 Task: In the  document reference.epub. Insert footer and write 'www.nexusTech.com'. Find the word using Dictionary 'gratitude' Use the tool word Count and display word count while typing
Action: Mouse moved to (281, 382)
Screenshot: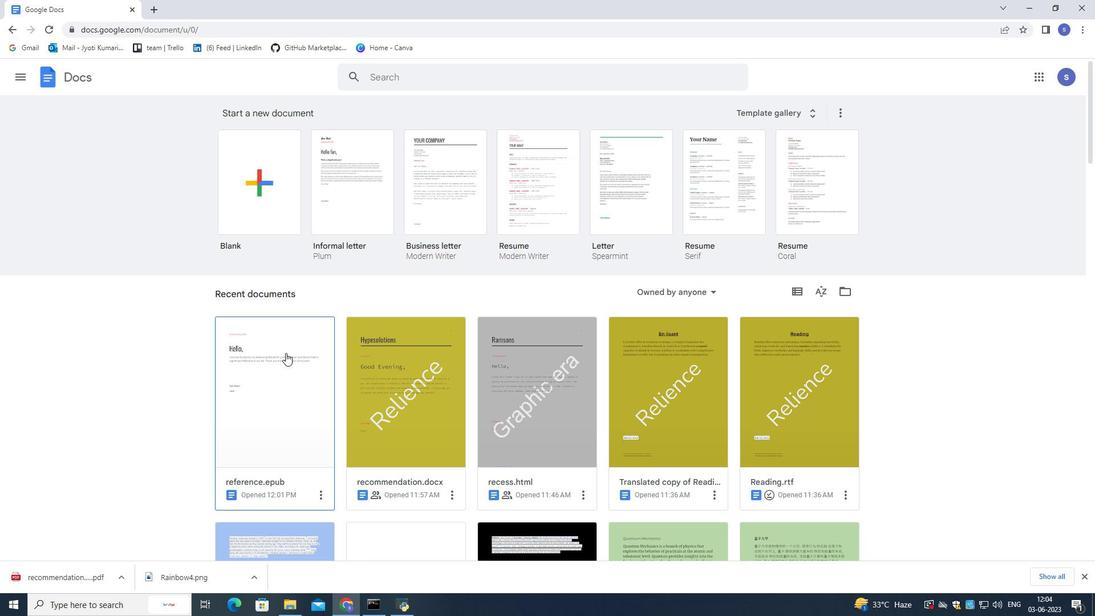 
Action: Mouse pressed left at (281, 382)
Screenshot: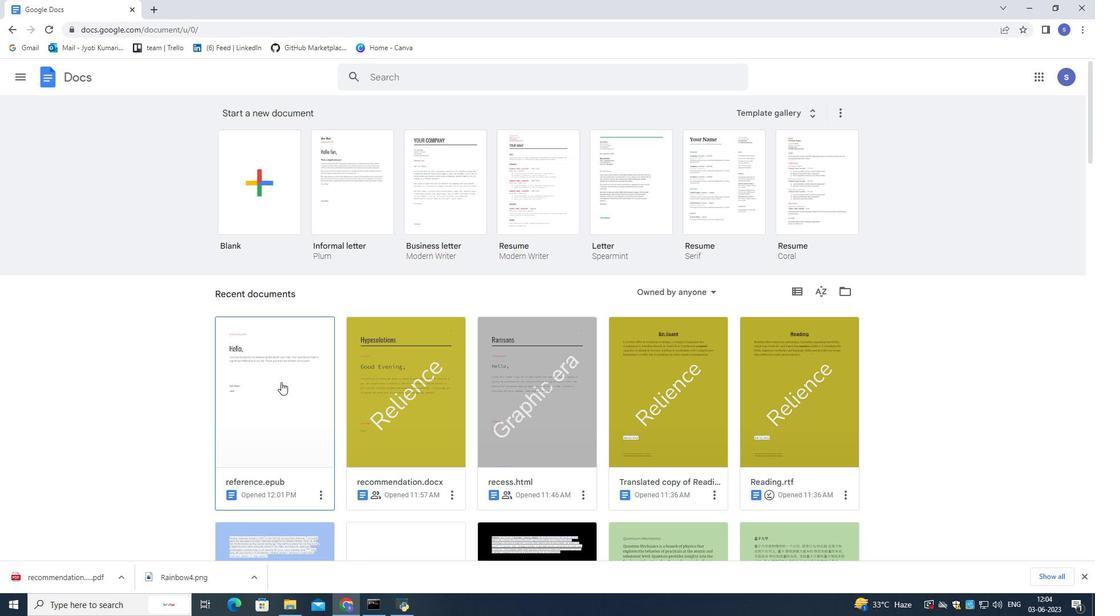 
Action: Mouse pressed left at (281, 382)
Screenshot: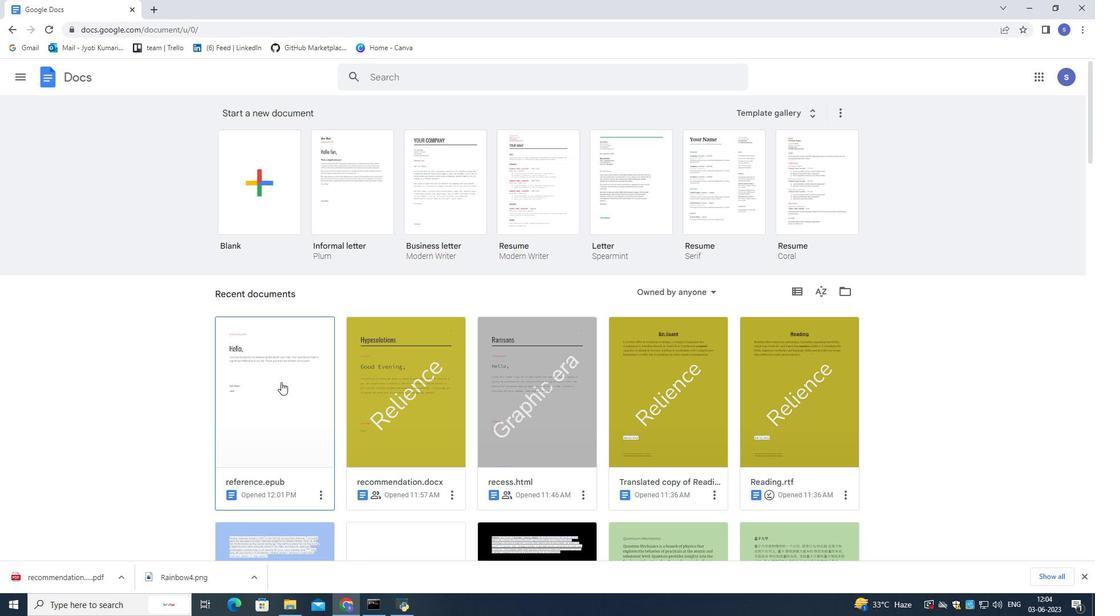 
Action: Mouse moved to (111, 84)
Screenshot: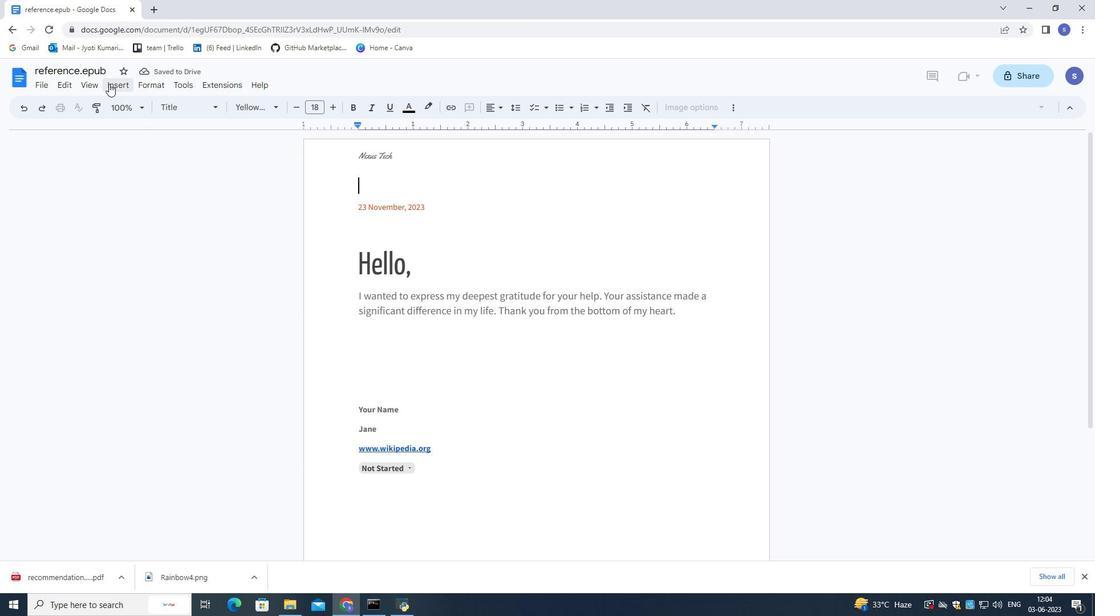 
Action: Mouse pressed left at (111, 84)
Screenshot: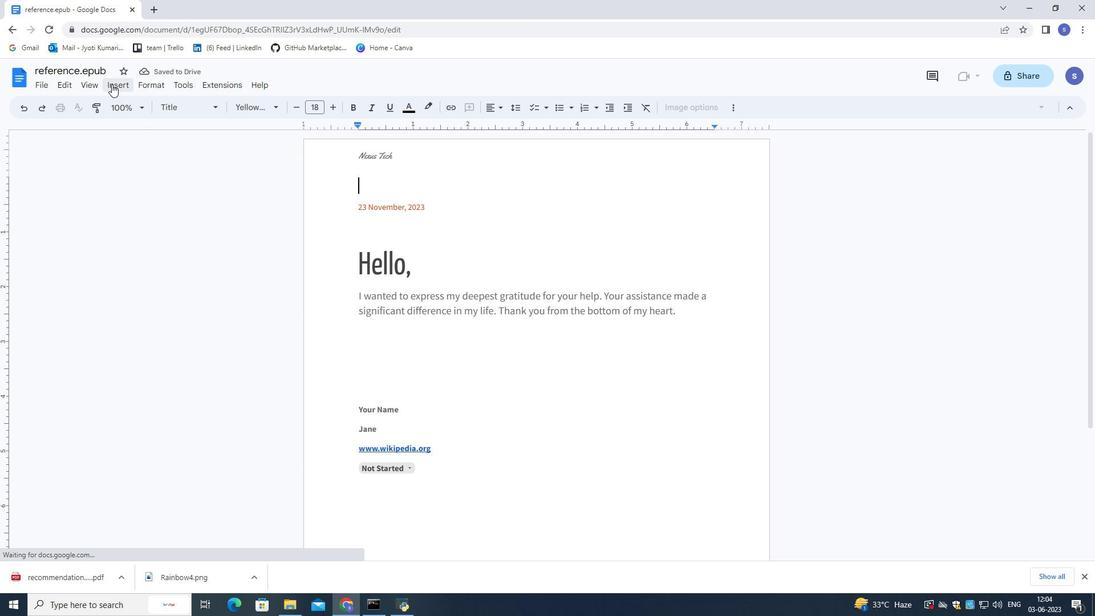 
Action: Mouse moved to (325, 392)
Screenshot: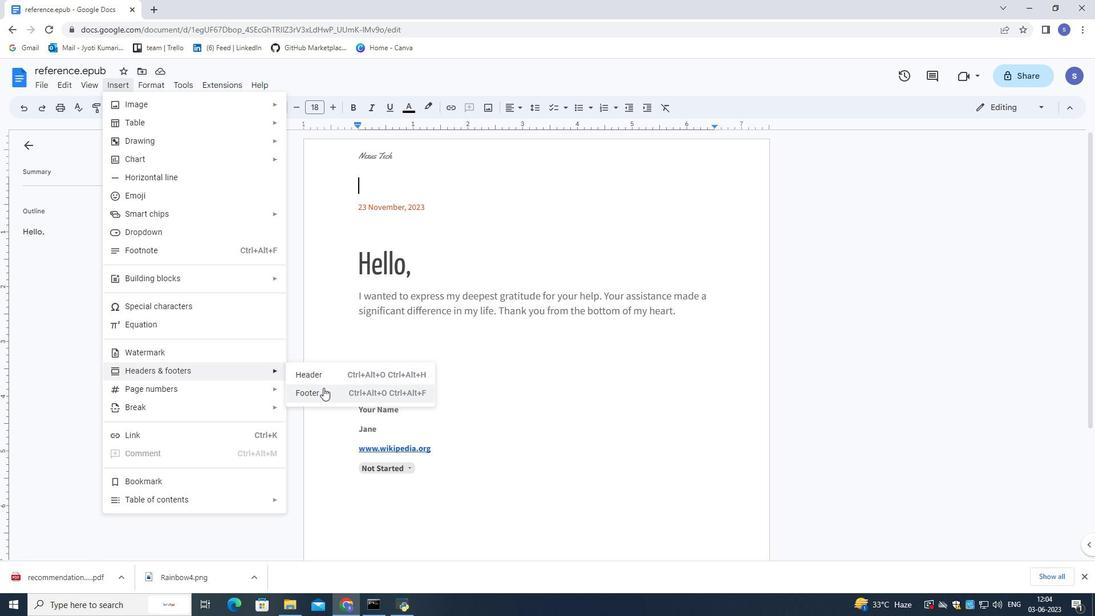 
Action: Mouse pressed left at (325, 392)
Screenshot: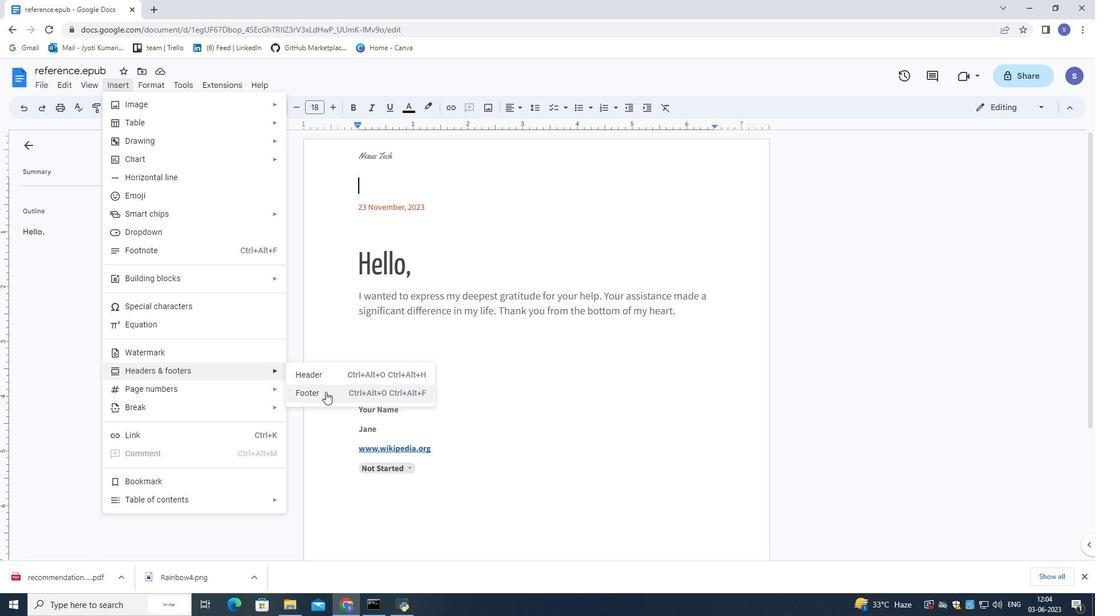 
Action: Mouse moved to (447, 110)
Screenshot: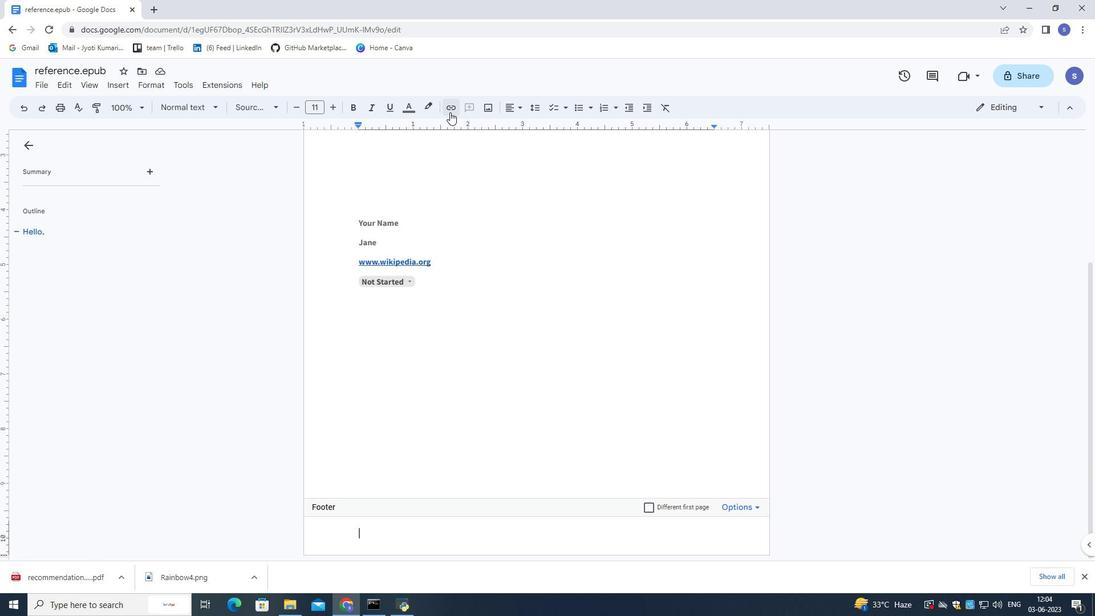
Action: Mouse pressed left at (447, 110)
Screenshot: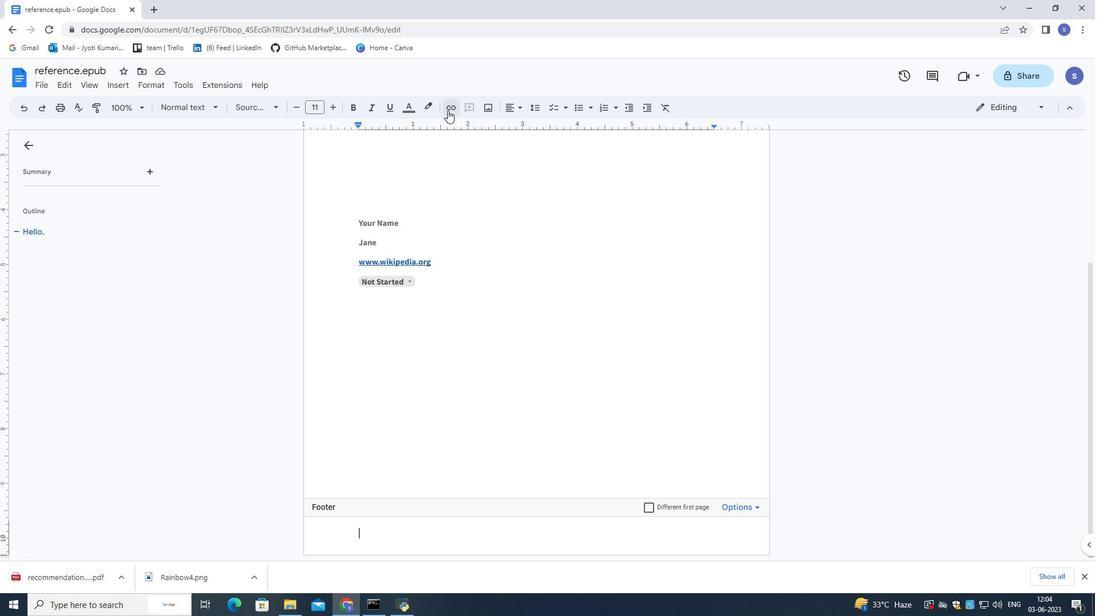 
Action: Mouse moved to (428, 117)
Screenshot: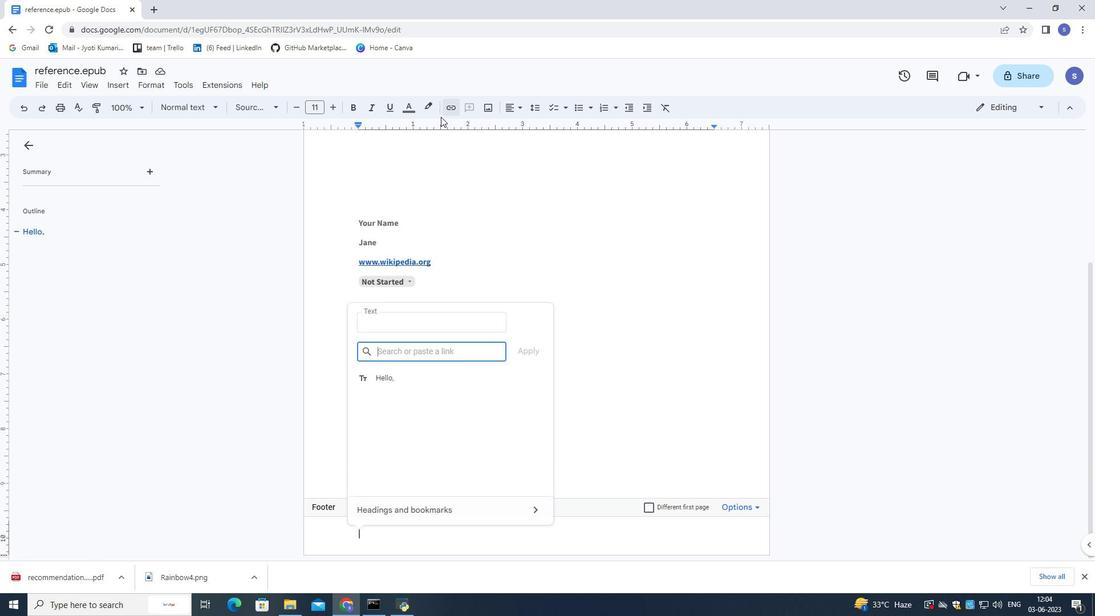 
Action: Key pressed www.nexus<Key.space><Key.shift>Tech<Key.left><Key.left><Key.left><Key.left><Key.backspace><Key.right><Key.right><Key.right><Key.right>.com
Screenshot: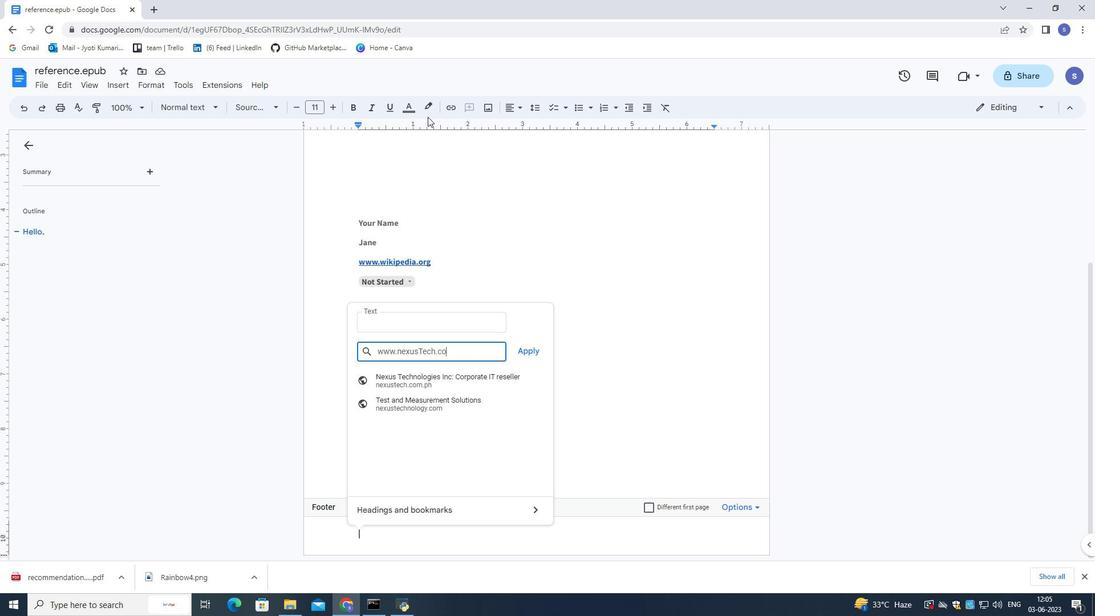
Action: Mouse moved to (536, 349)
Screenshot: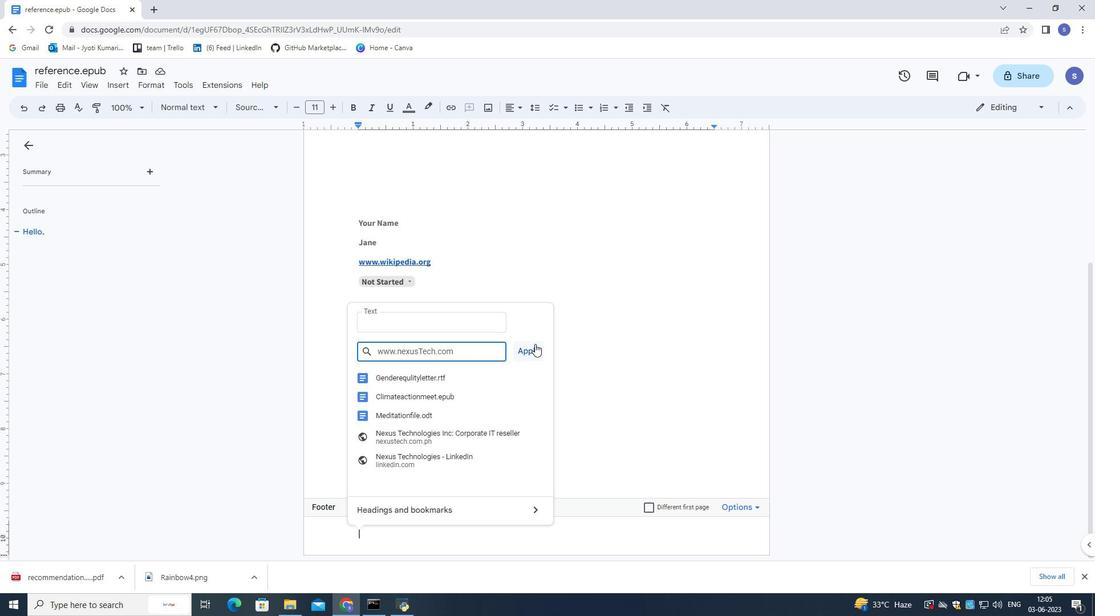 
Action: Mouse pressed left at (536, 349)
Screenshot: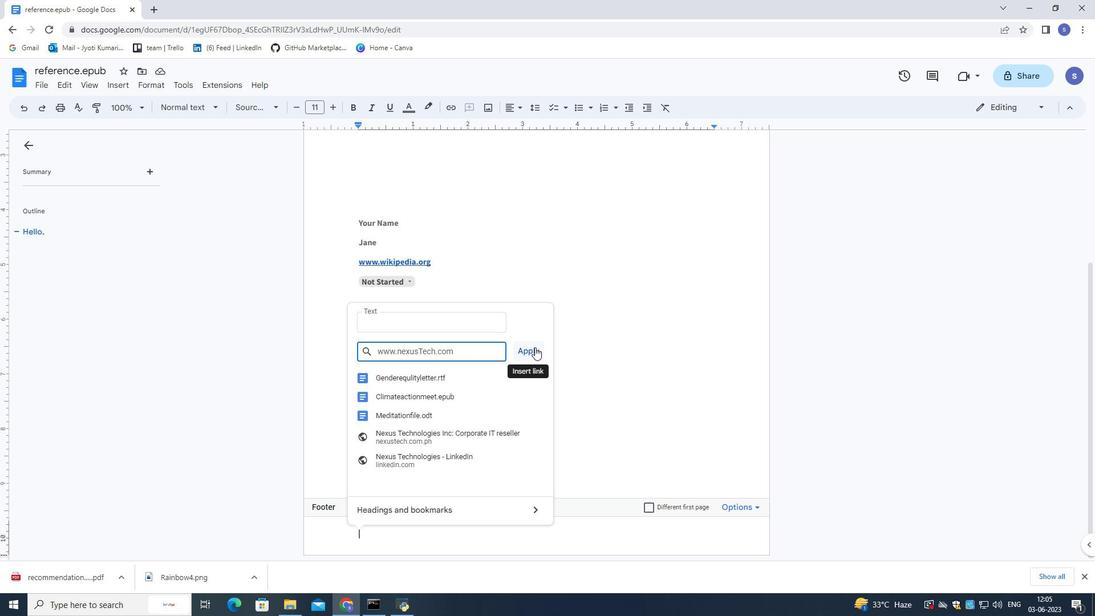 
Action: Mouse moved to (190, 86)
Screenshot: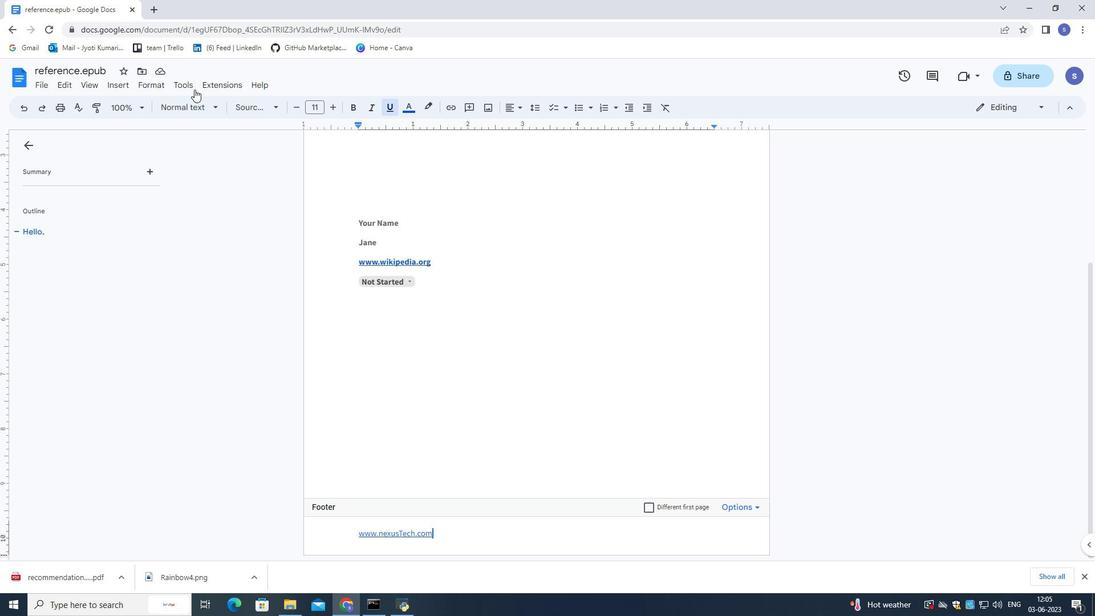 
Action: Mouse pressed left at (190, 86)
Screenshot: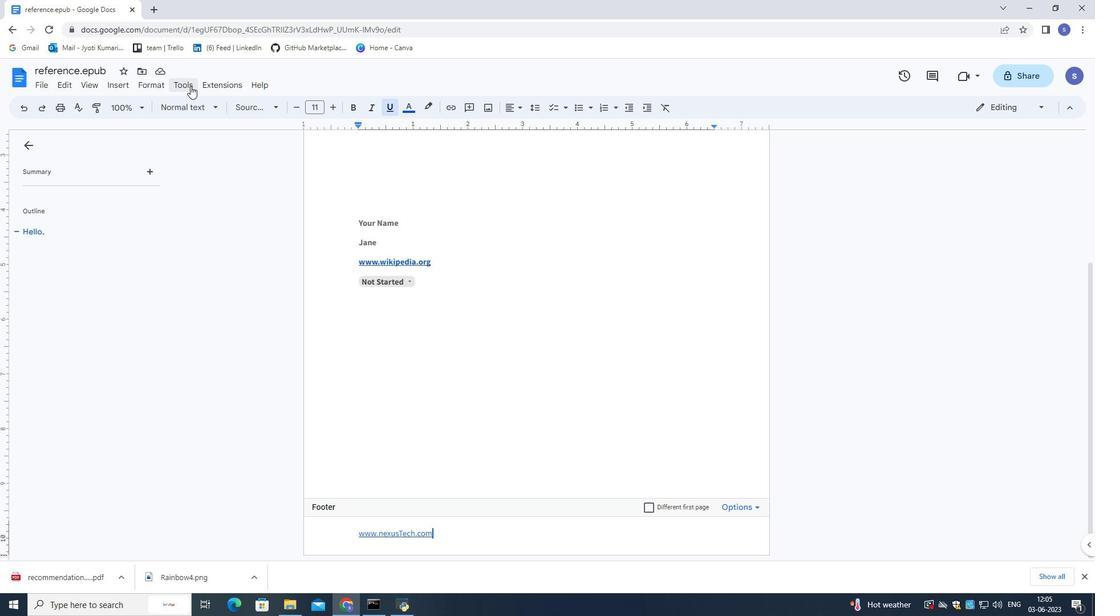 
Action: Mouse moved to (229, 234)
Screenshot: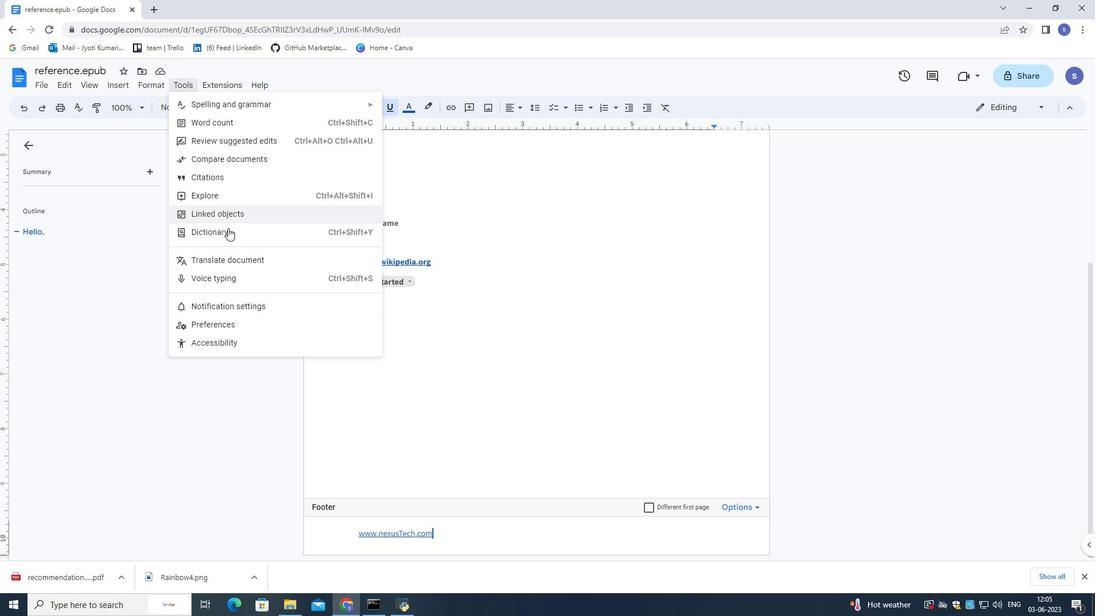 
Action: Mouse pressed left at (229, 234)
Screenshot: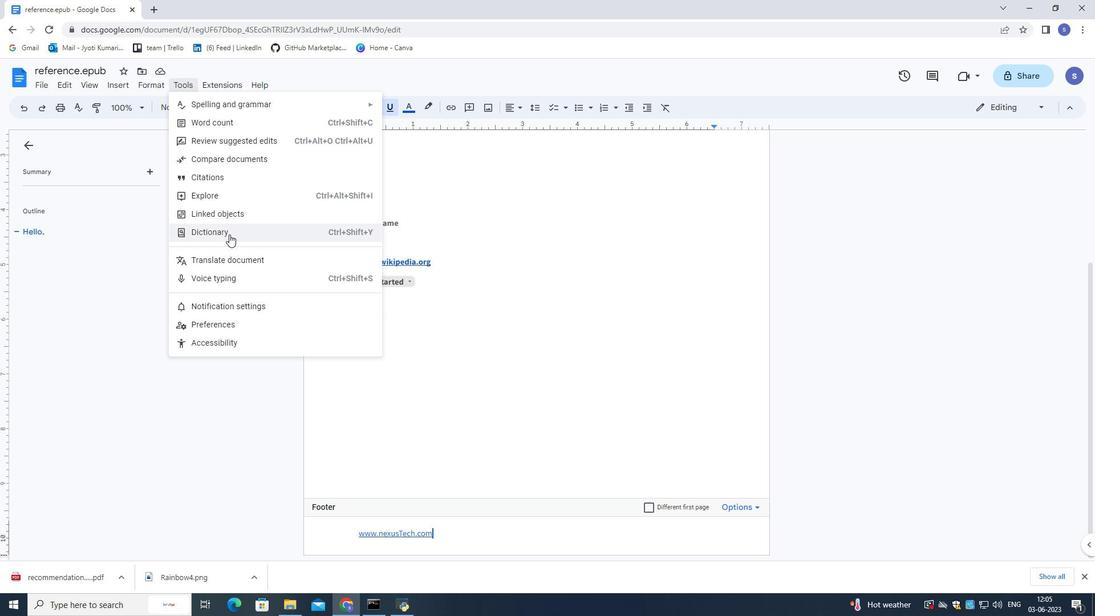 
Action: Mouse moved to (999, 139)
Screenshot: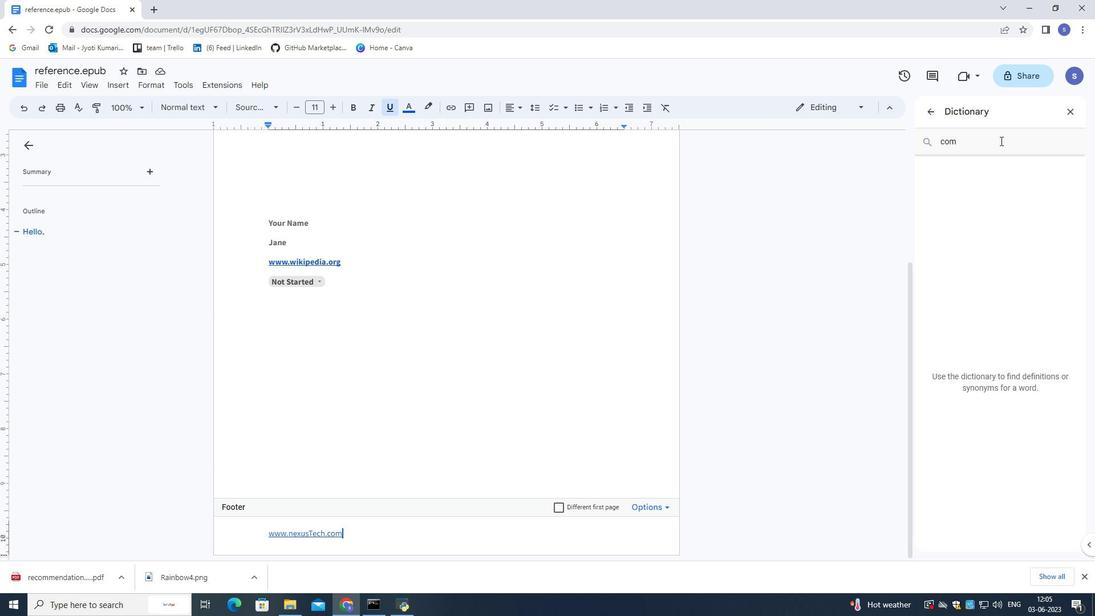 
Action: Mouse pressed left at (999, 139)
Screenshot: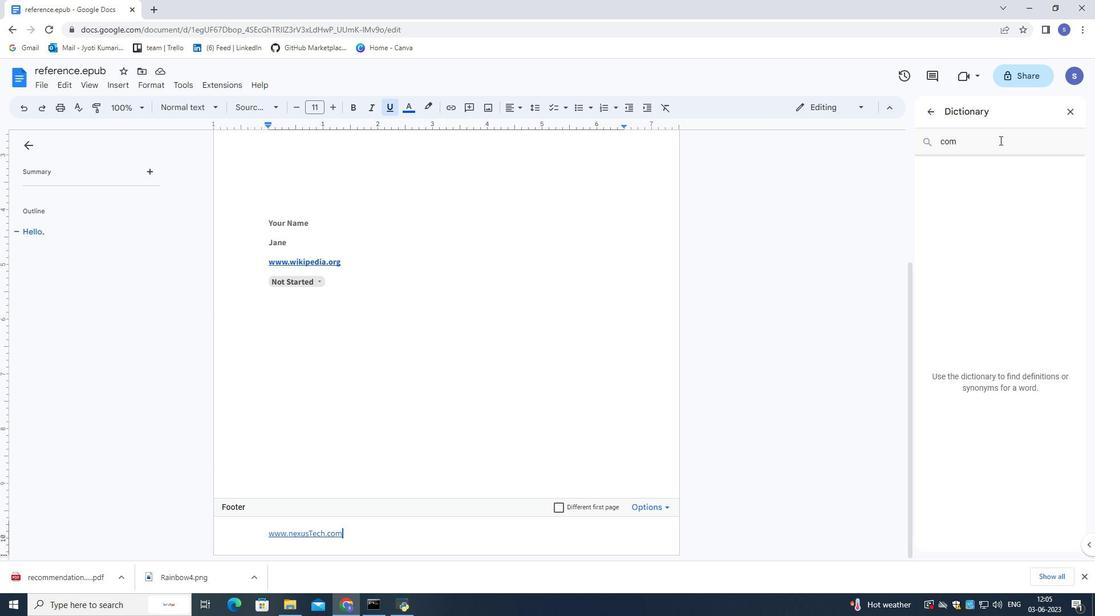 
Action: Mouse moved to (999, 139)
Screenshot: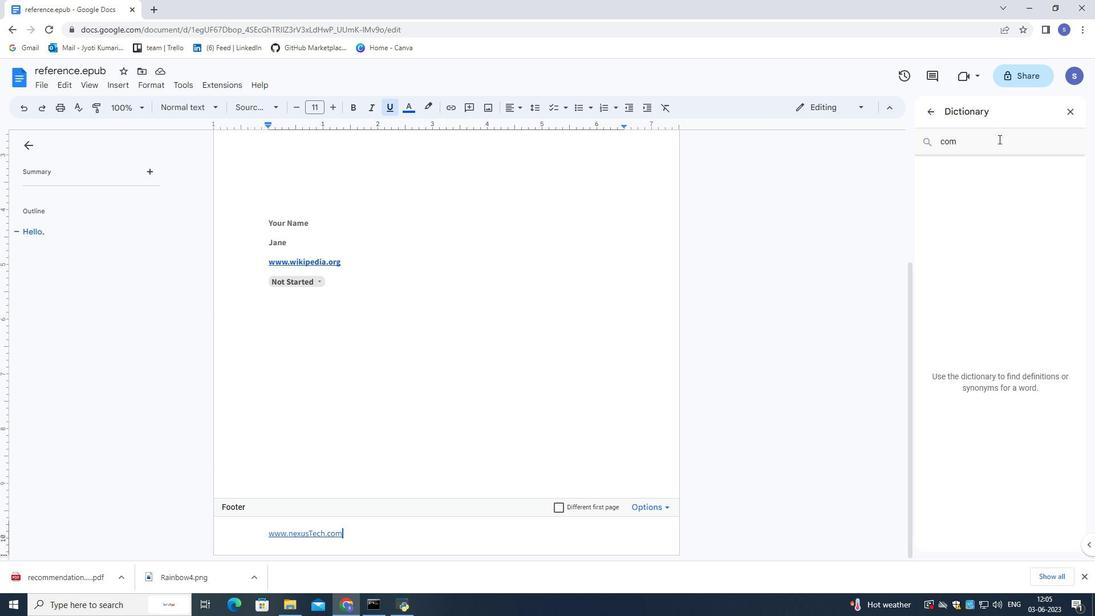 
Action: Mouse pressed left at (999, 139)
Screenshot: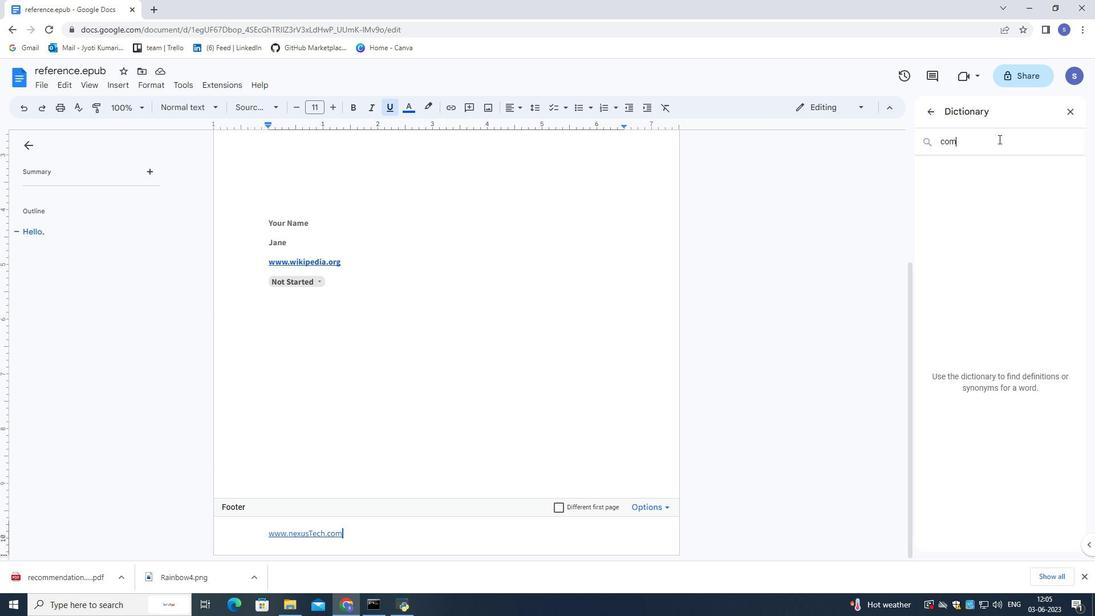 
Action: Mouse moved to (984, 138)
Screenshot: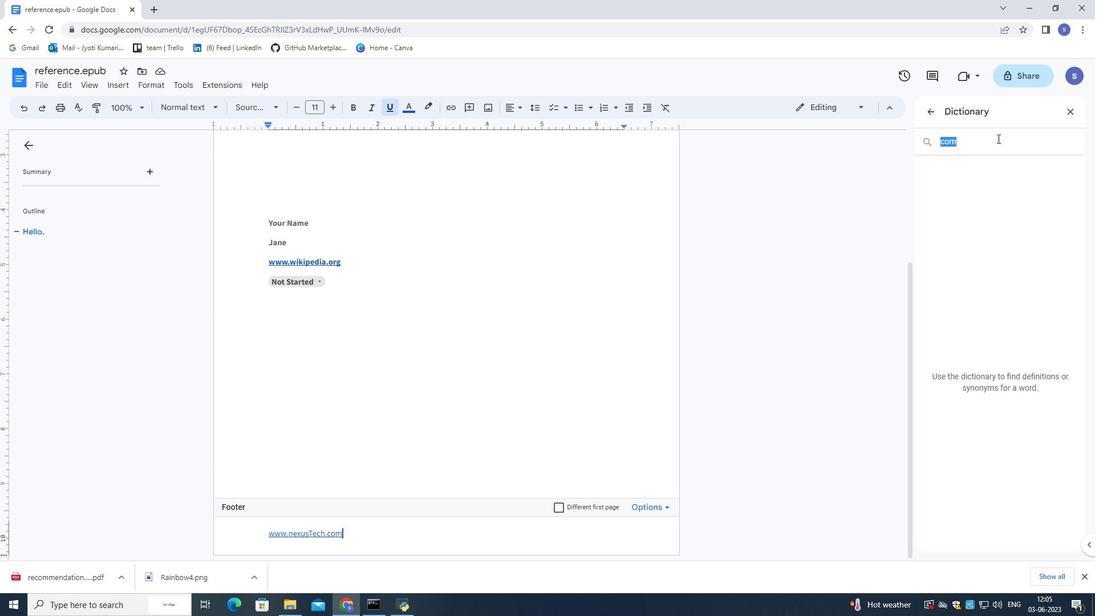 
Action: Key pressed <Key.shift>Gratitude
Screenshot: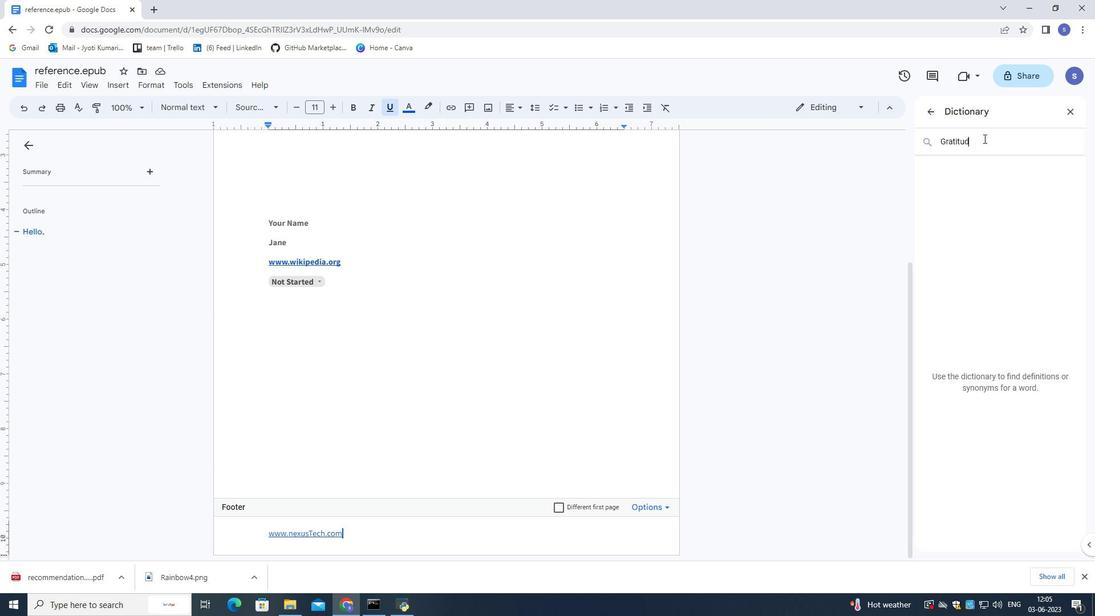 
Action: Mouse moved to (978, 140)
Screenshot: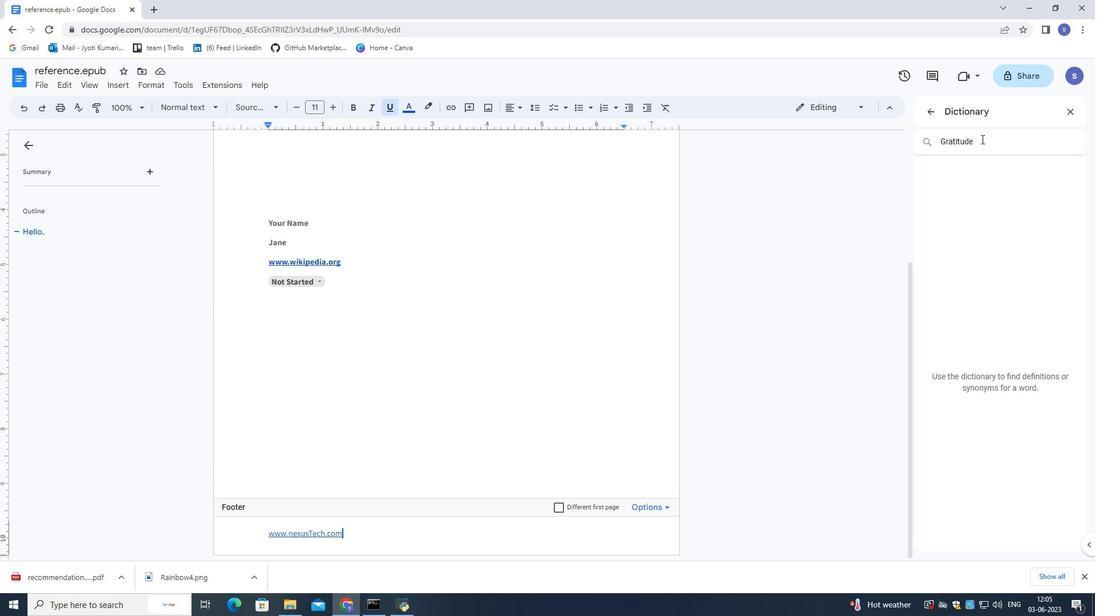 
Action: Key pressed <Key.enter>
Screenshot: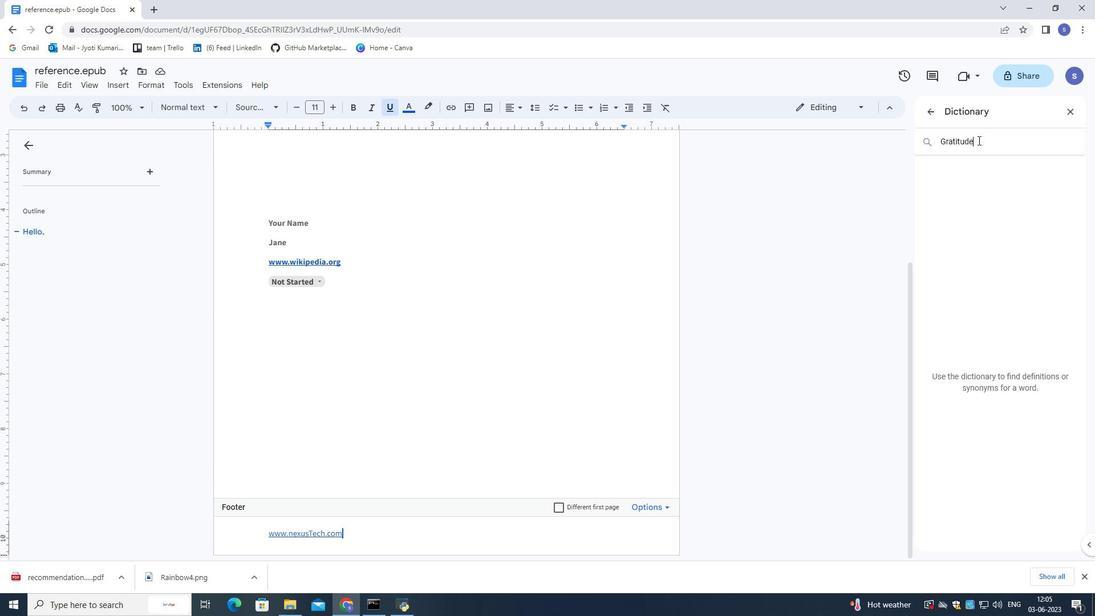 
Action: Mouse moved to (192, 81)
Screenshot: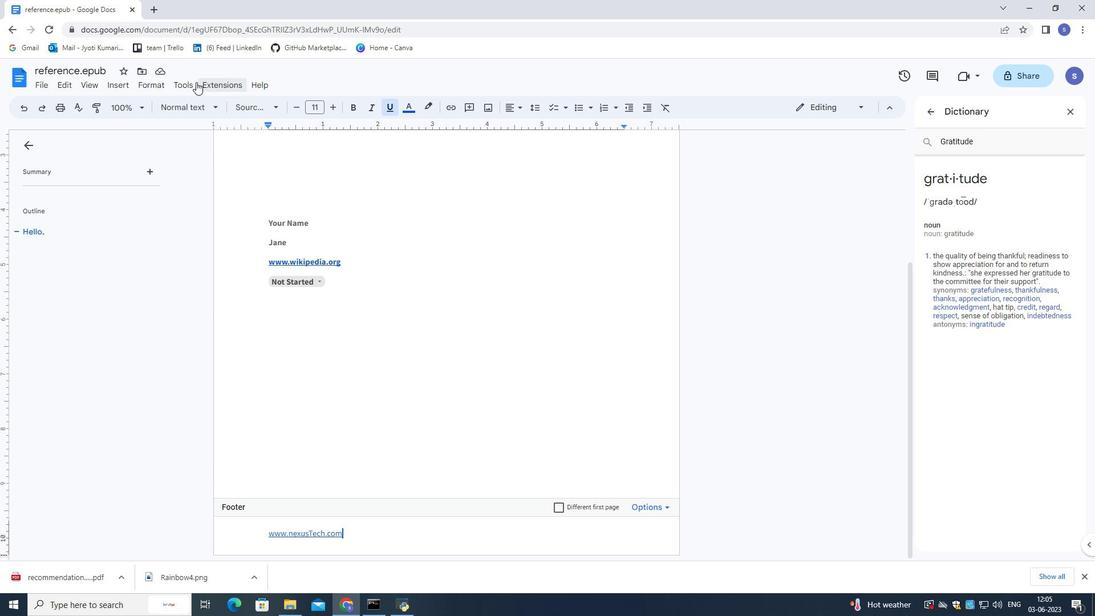 
Action: Mouse pressed left at (192, 81)
Screenshot: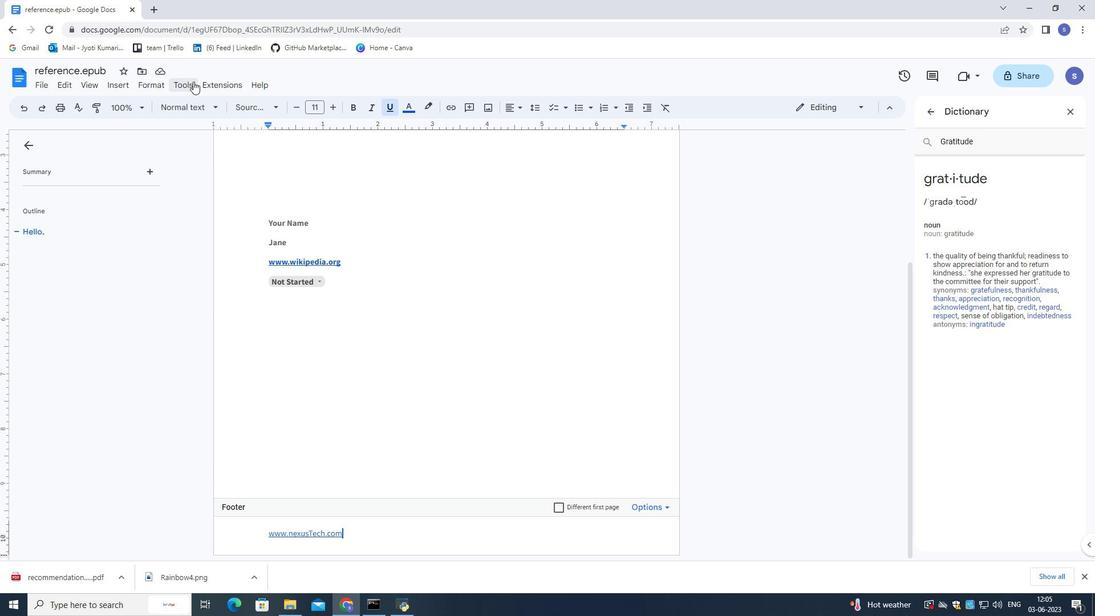 
Action: Mouse moved to (191, 120)
Screenshot: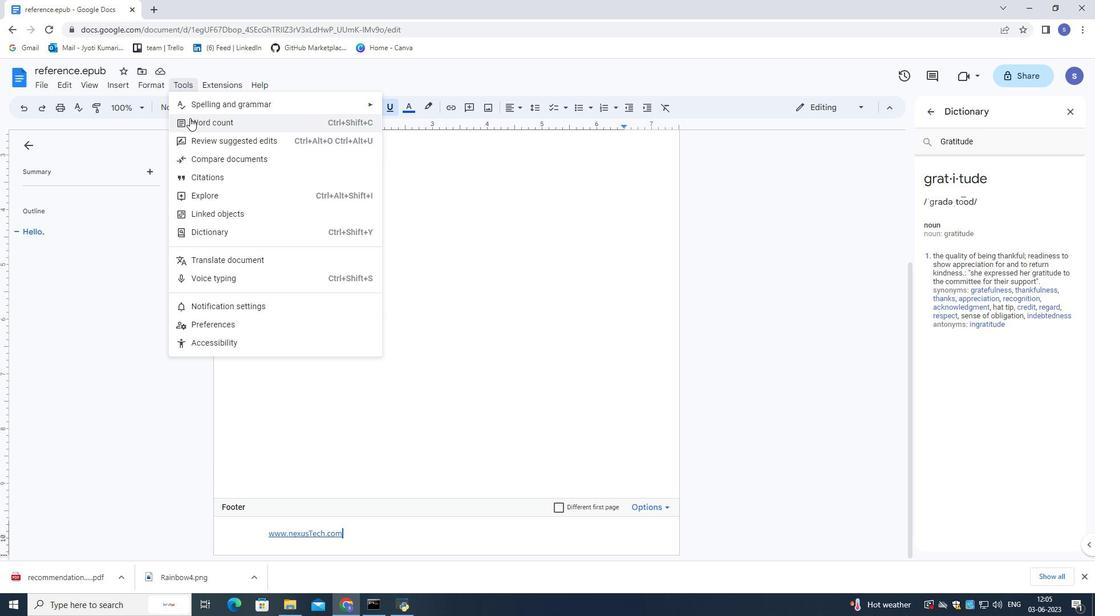 
Action: Mouse pressed left at (191, 120)
Screenshot: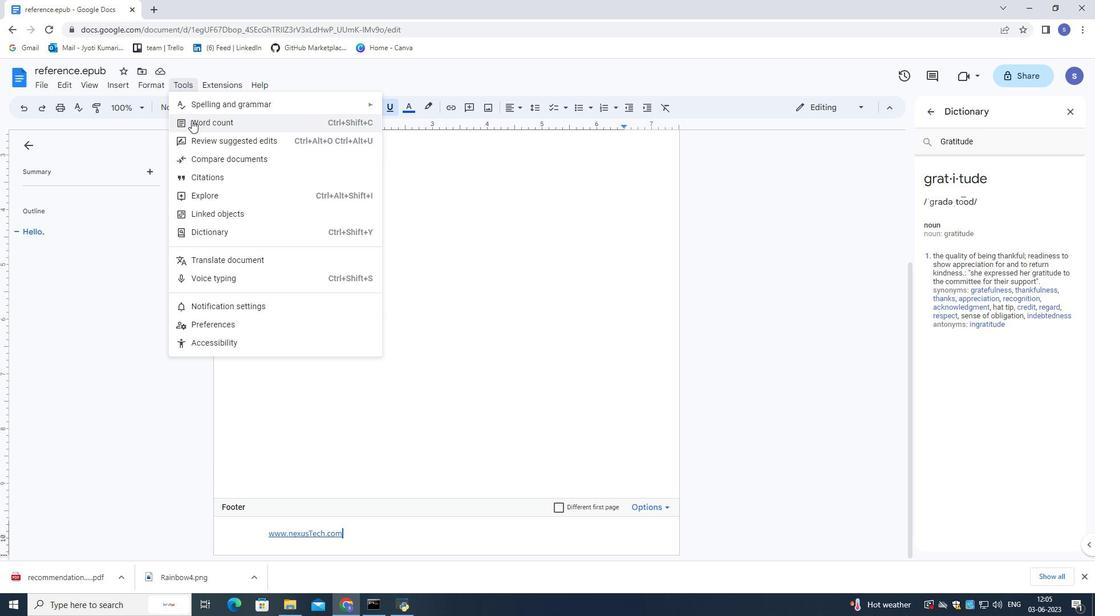 
Action: Mouse moved to (582, 359)
Screenshot: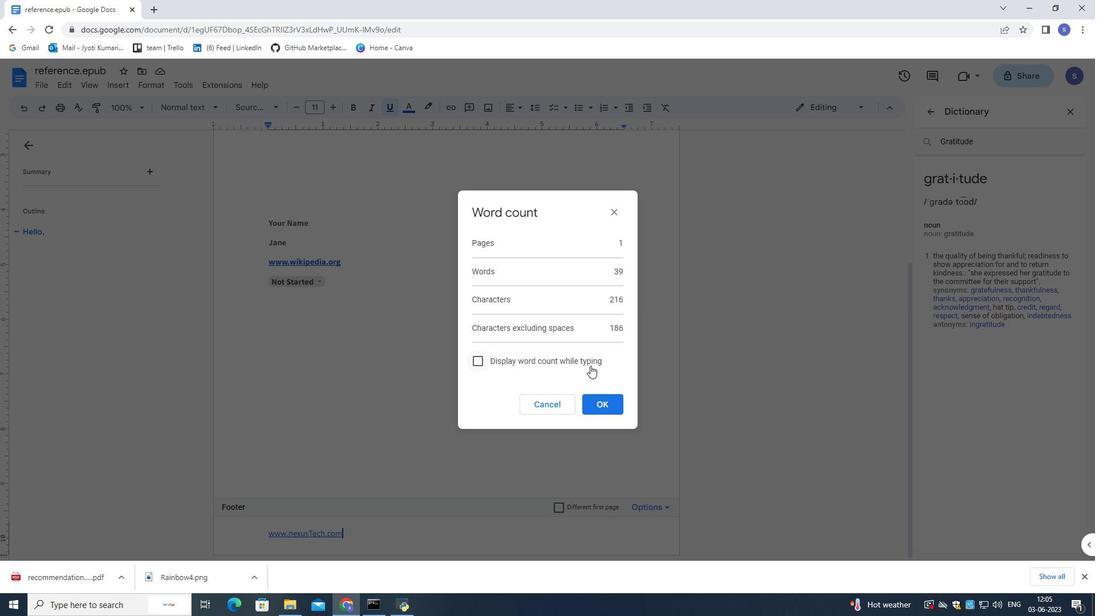 
Action: Mouse pressed left at (582, 359)
Screenshot: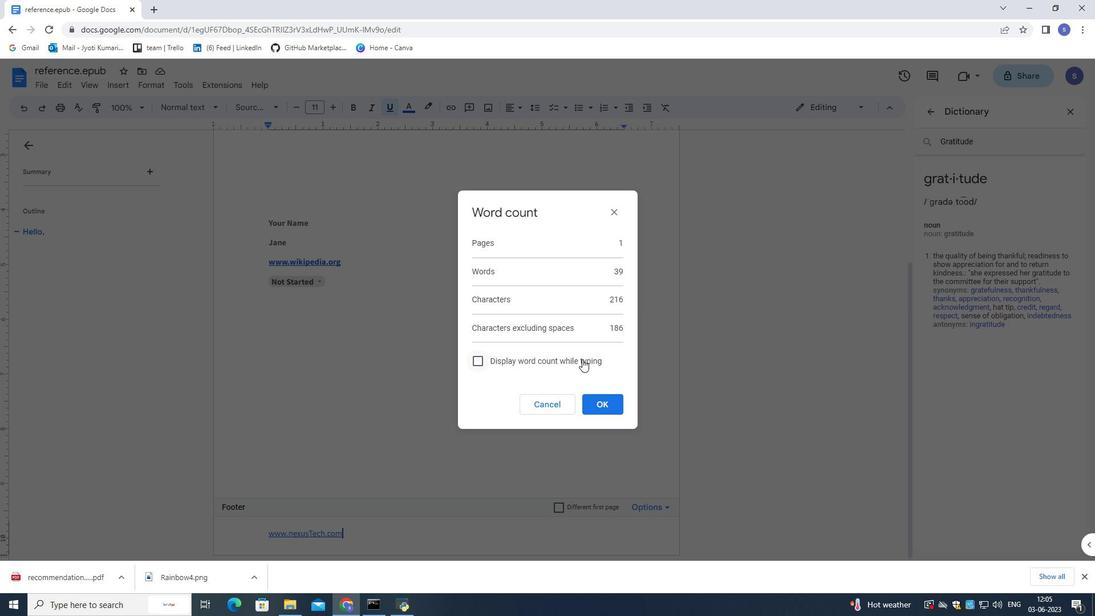 
Action: Mouse moved to (617, 400)
Screenshot: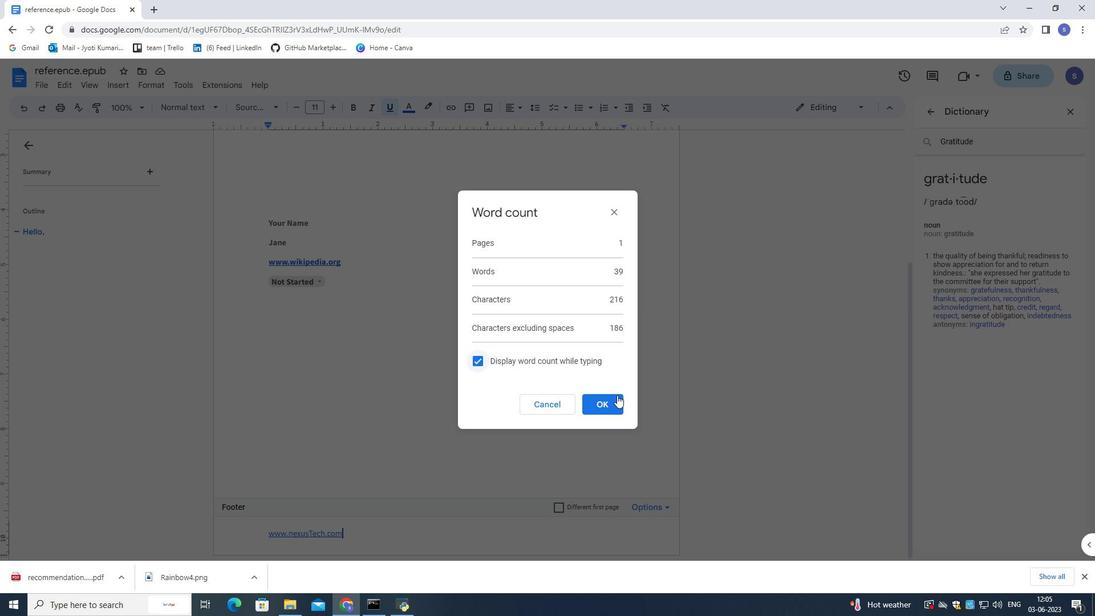 
Action: Mouse pressed left at (617, 400)
Screenshot: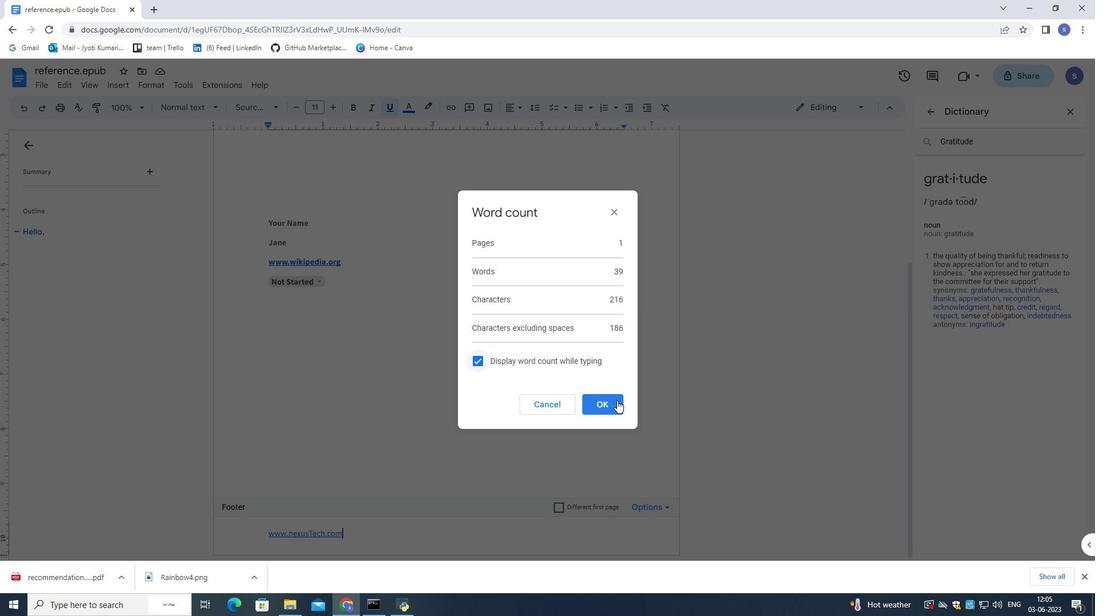 
Action: Mouse moved to (341, 258)
Screenshot: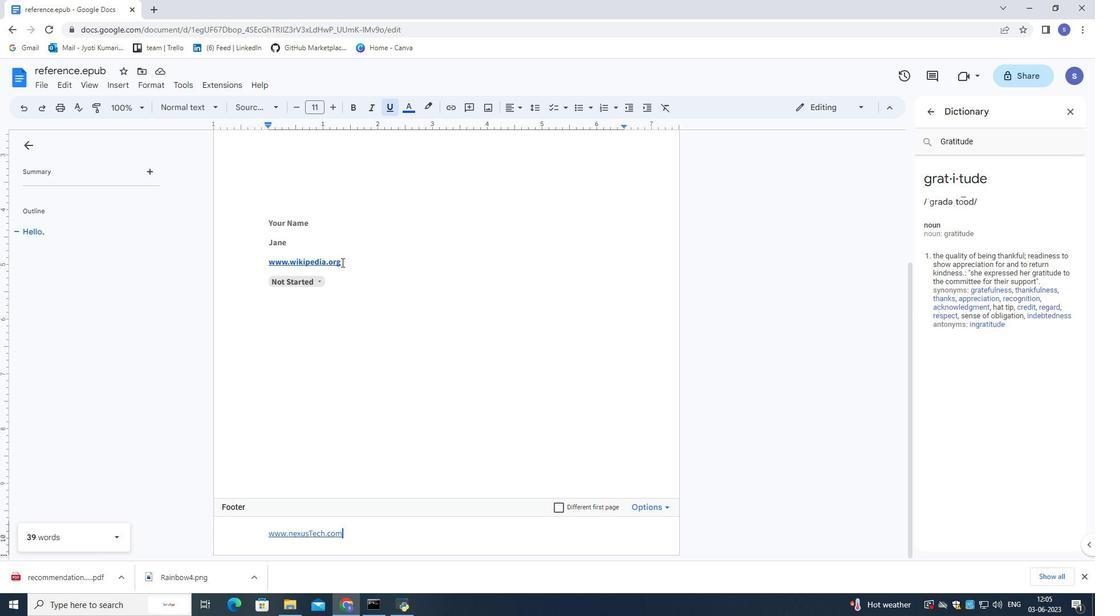 
Action: Mouse scrolled (341, 259) with delta (0, 0)
Screenshot: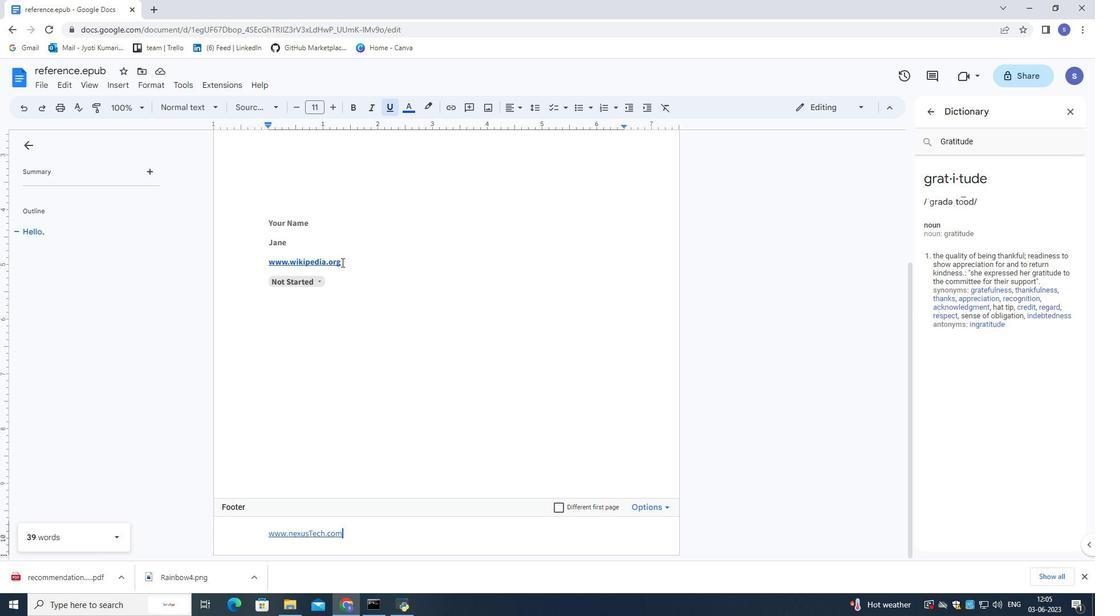 
Action: Mouse scrolled (341, 259) with delta (0, 0)
Screenshot: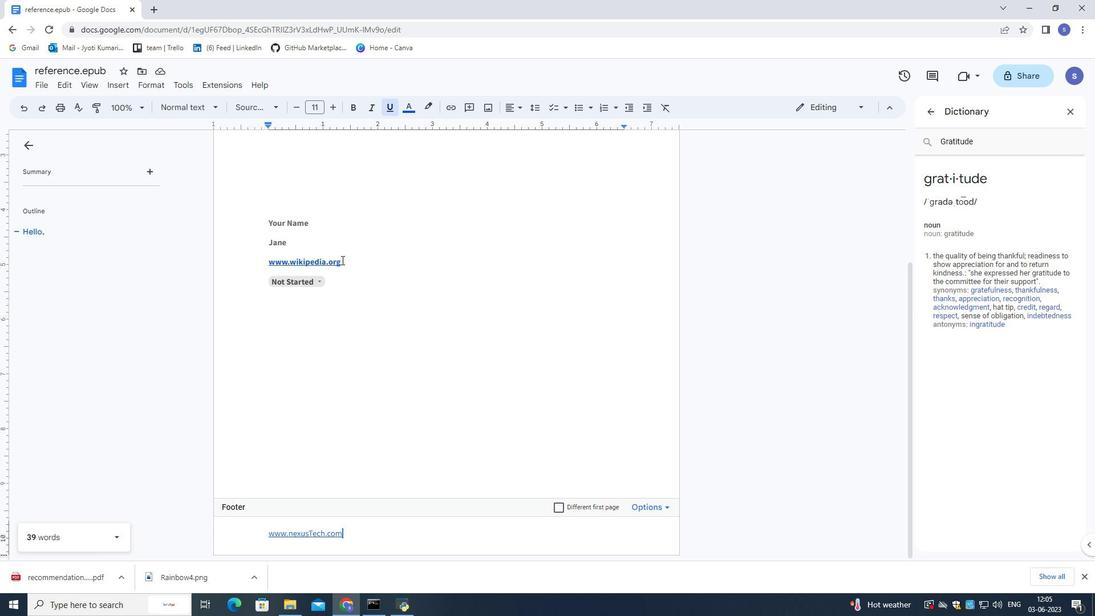 
Action: Mouse scrolled (341, 259) with delta (0, 0)
Screenshot: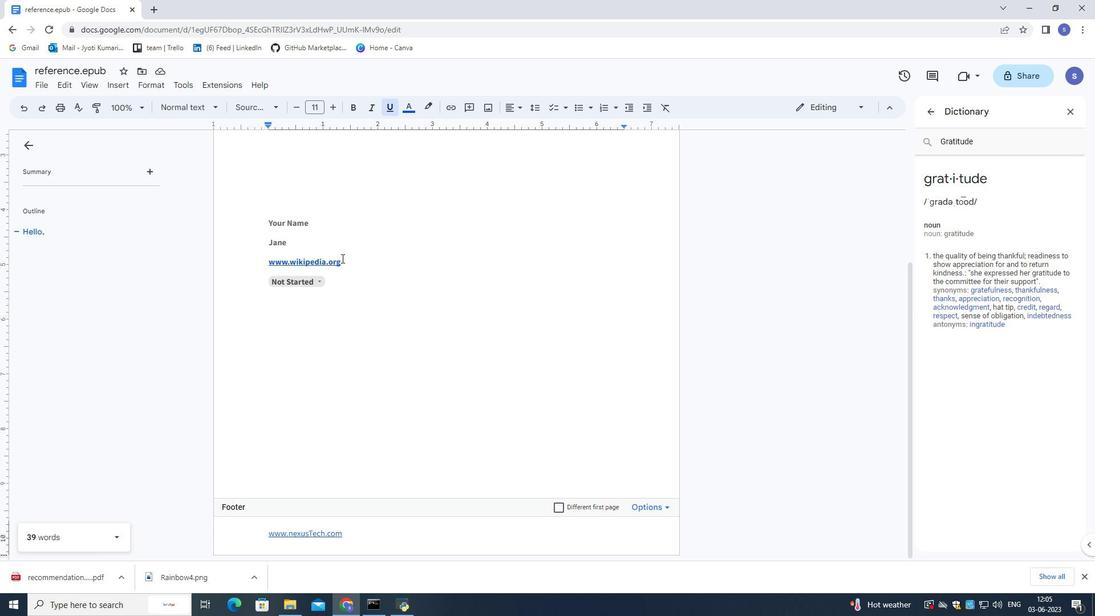
Action: Mouse scrolled (341, 258) with delta (0, 0)
Screenshot: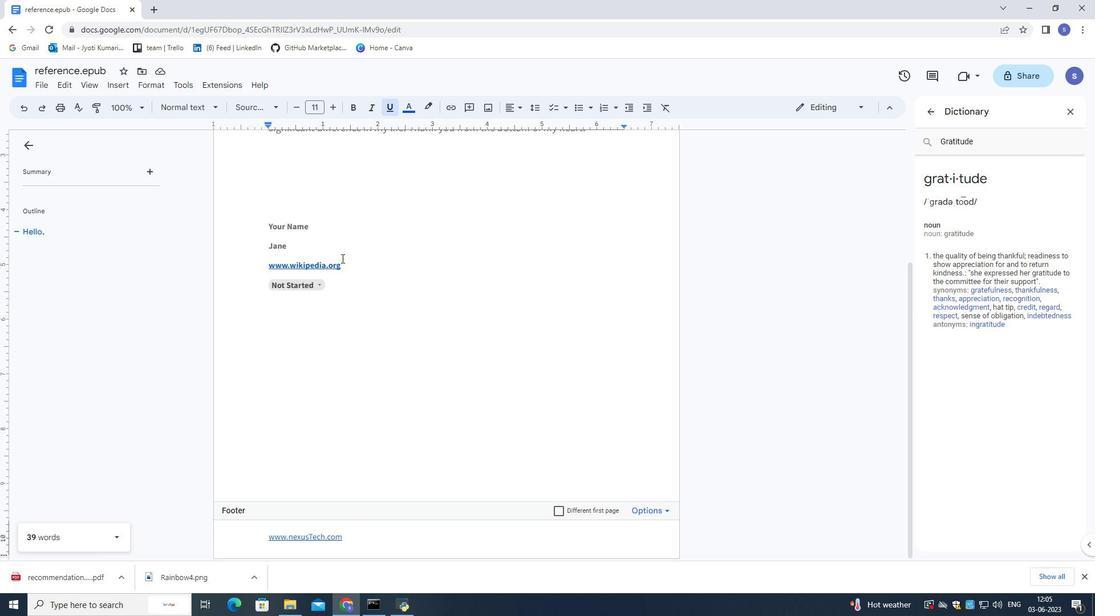 
Action: Mouse scrolled (341, 258) with delta (0, 0)
Screenshot: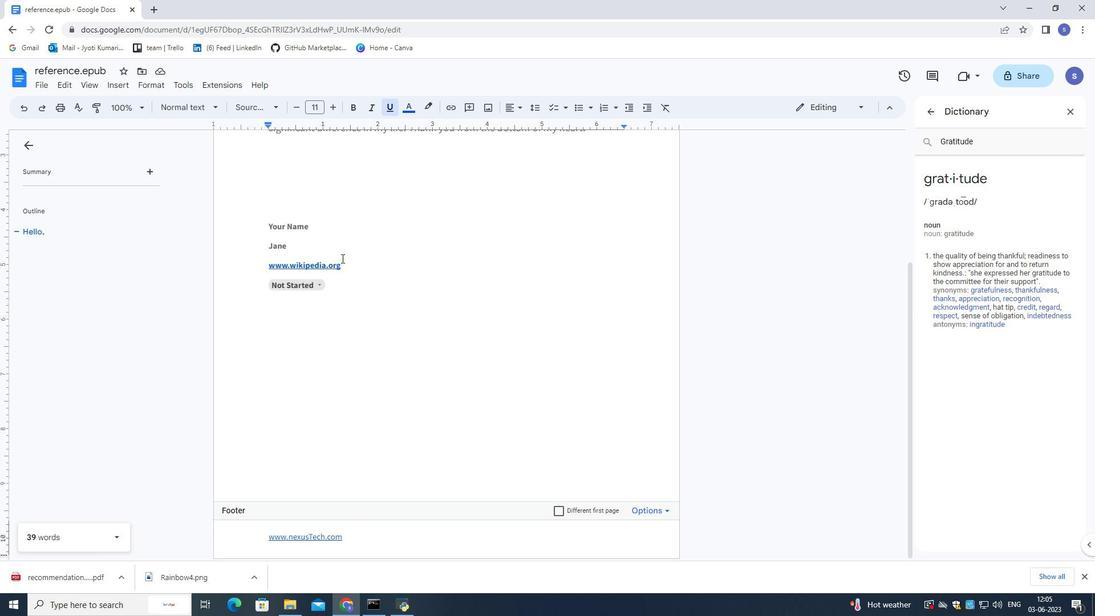 
Action: Mouse scrolled (341, 258) with delta (0, 0)
Screenshot: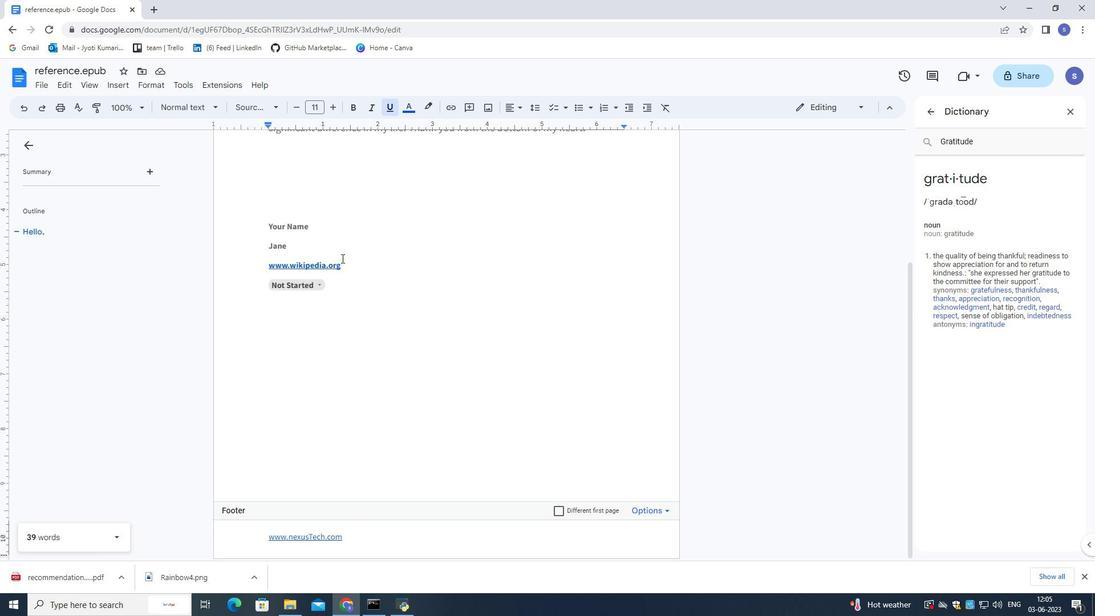 
Action: Mouse scrolled (341, 258) with delta (0, 0)
Screenshot: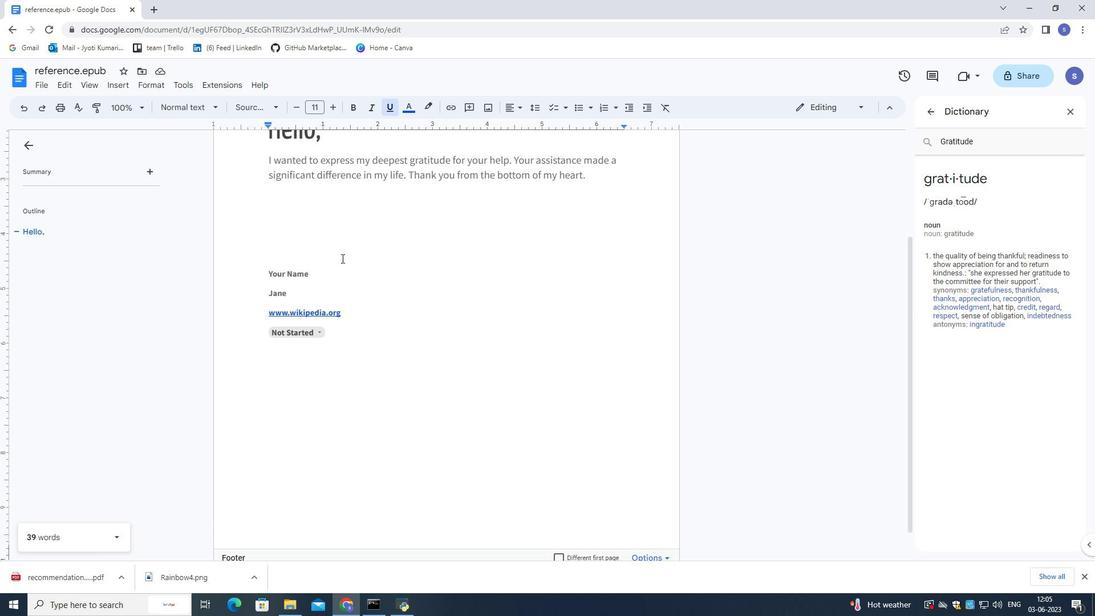 
Action: Mouse scrolled (341, 258) with delta (0, 0)
Screenshot: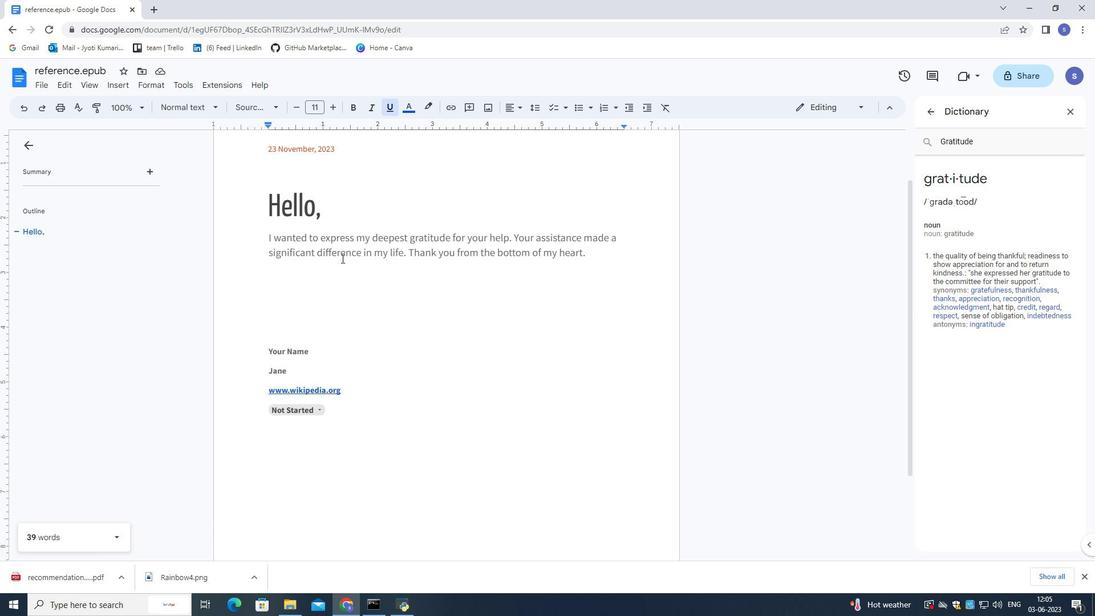 
Action: Mouse scrolled (341, 259) with delta (0, 0)
Screenshot: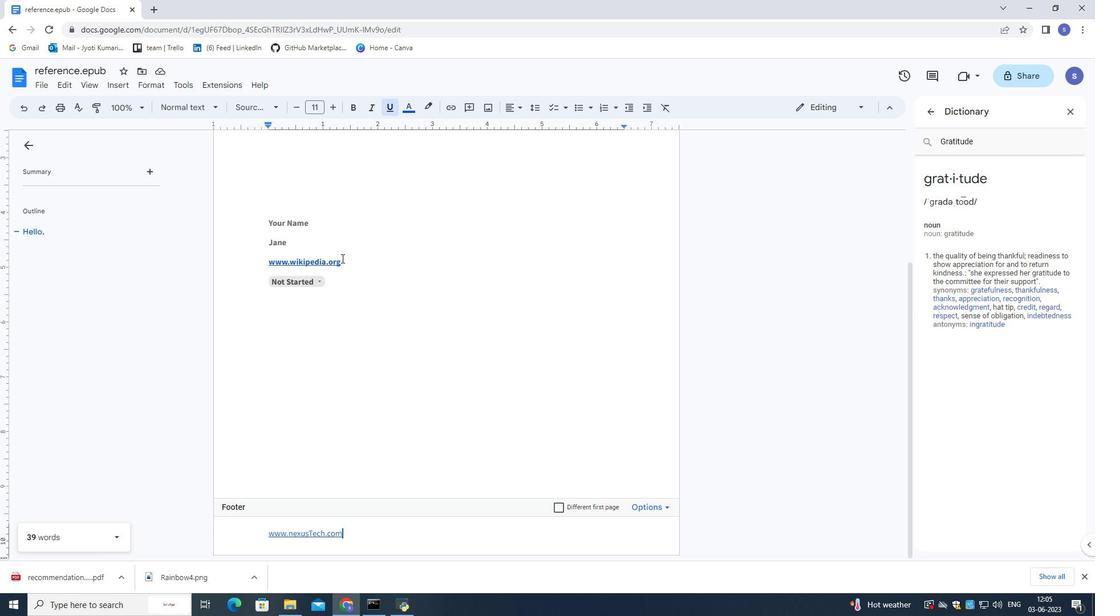 
Action: Mouse scrolled (341, 259) with delta (0, 0)
Screenshot: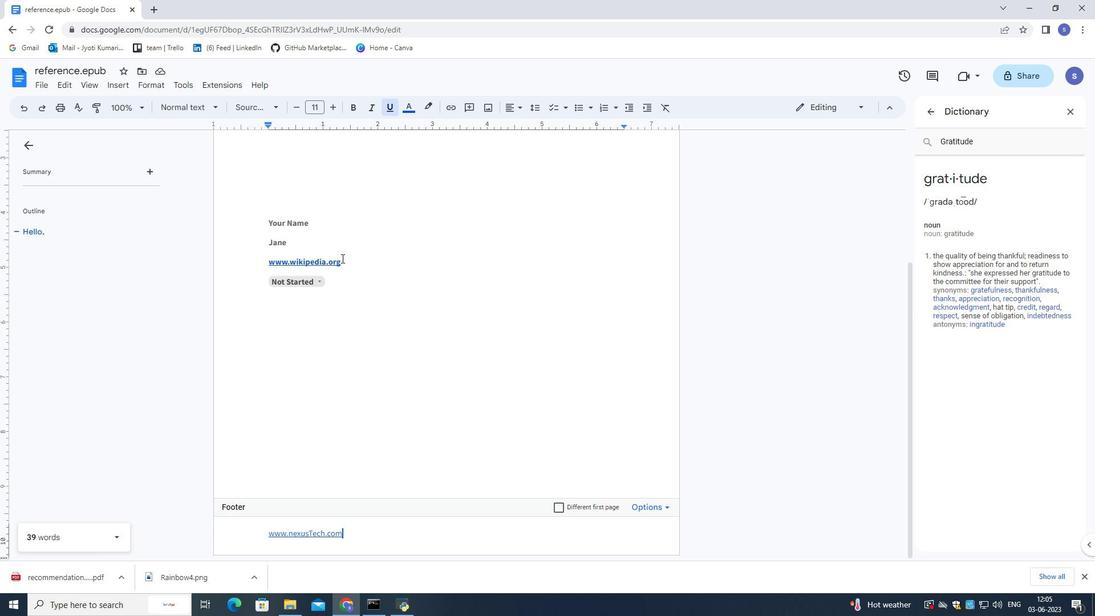 
Action: Mouse scrolled (341, 259) with delta (0, 0)
Screenshot: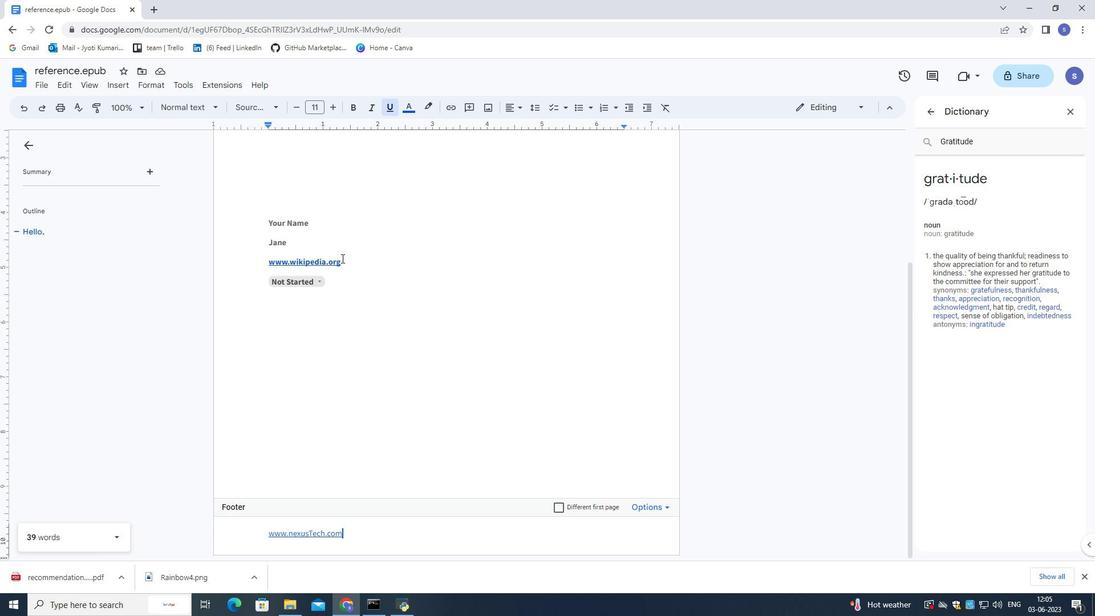 
Action: Mouse scrolled (341, 259) with delta (0, 0)
Screenshot: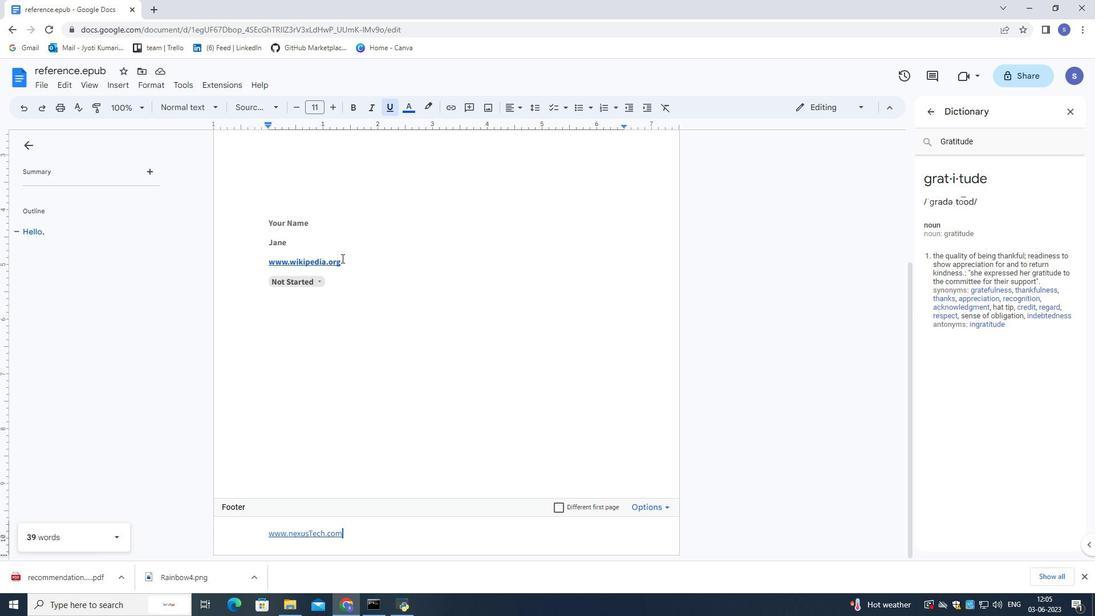 
Action: Mouse scrolled (341, 259) with delta (0, 0)
Screenshot: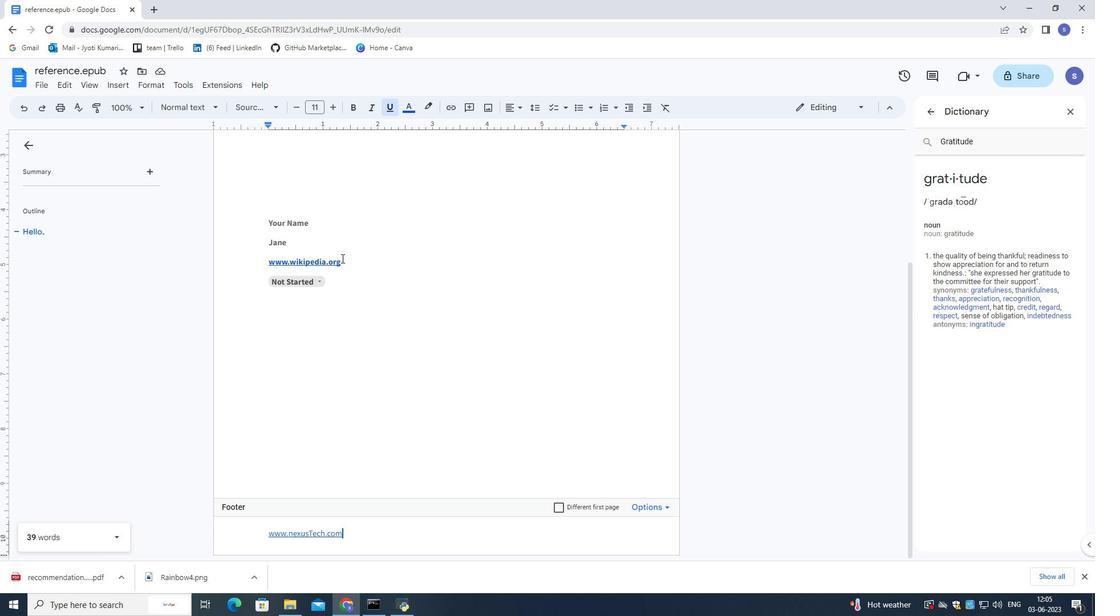 
Action: Mouse moved to (341, 258)
Screenshot: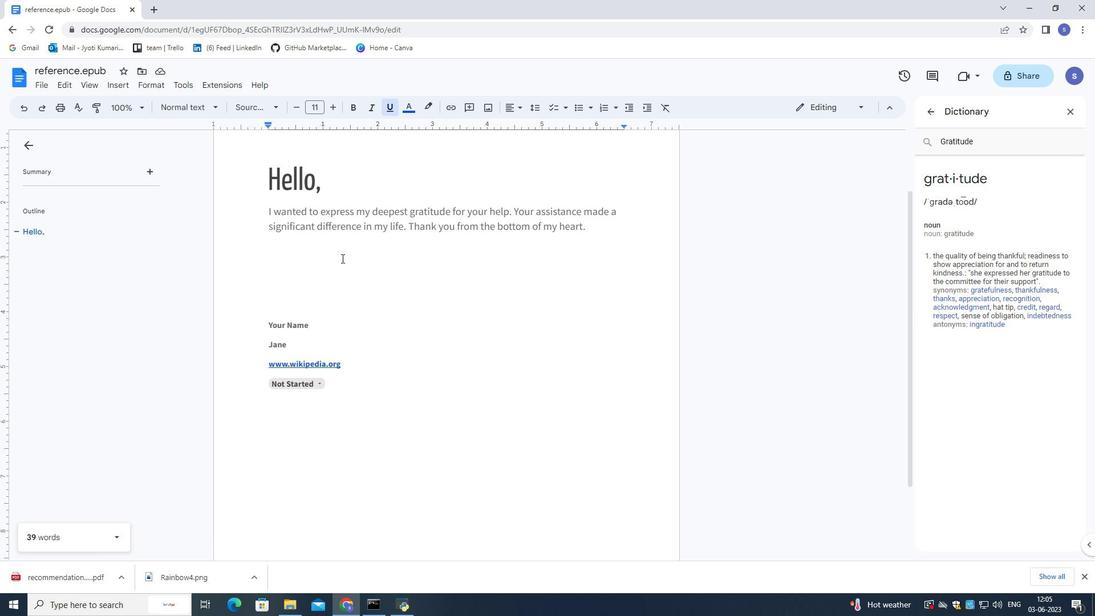 
Action: Mouse scrolled (341, 258) with delta (0, 0)
Screenshot: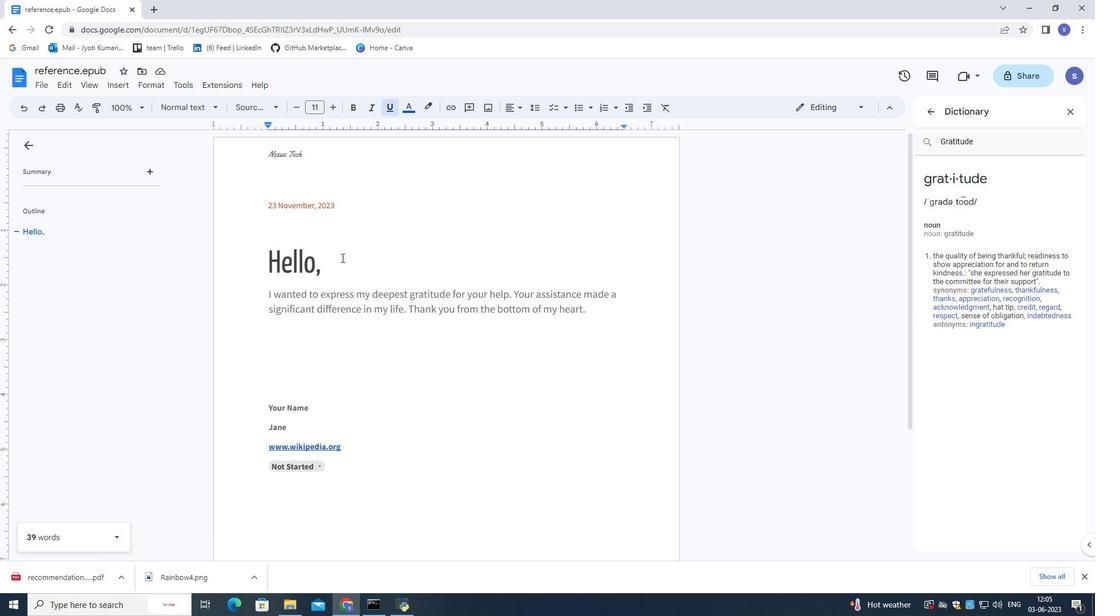 
Action: Mouse scrolled (341, 258) with delta (0, 0)
Screenshot: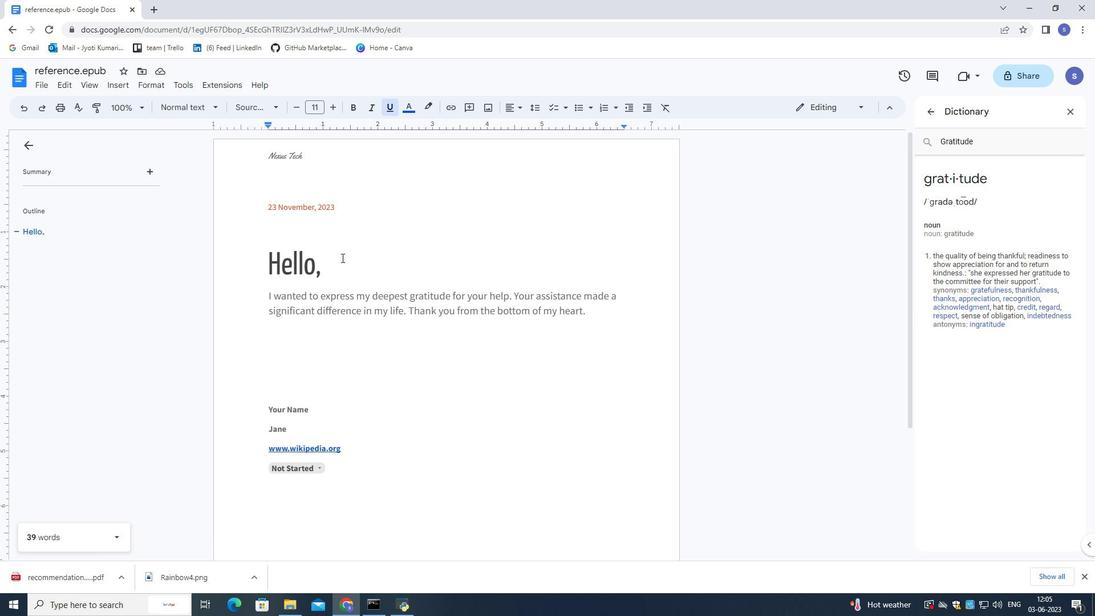 
Action: Mouse scrolled (341, 258) with delta (0, 0)
Screenshot: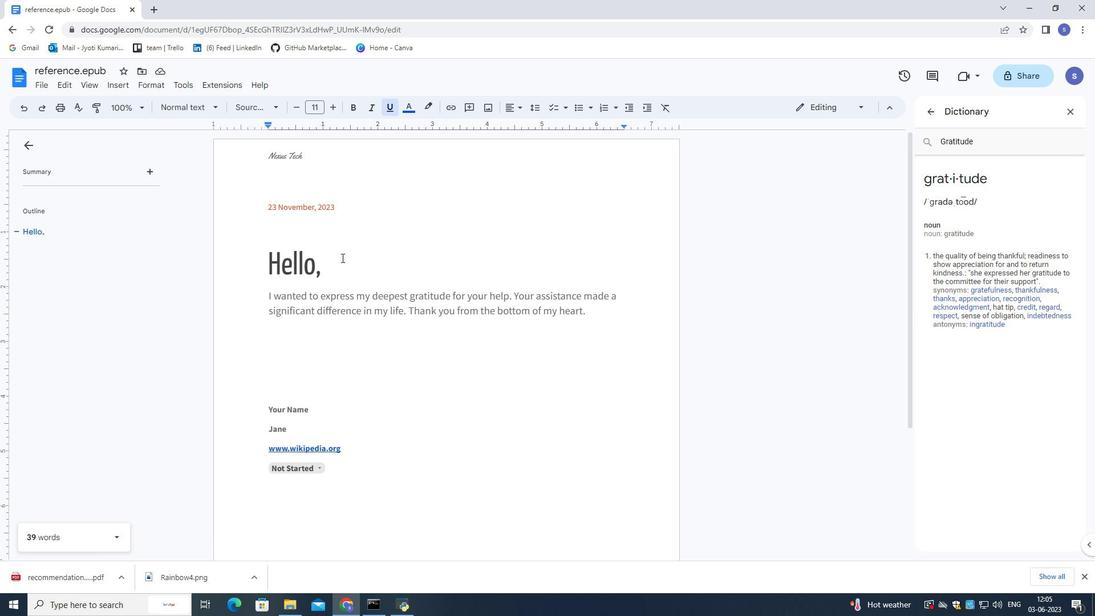 
Action: Mouse scrolled (341, 258) with delta (0, 0)
Screenshot: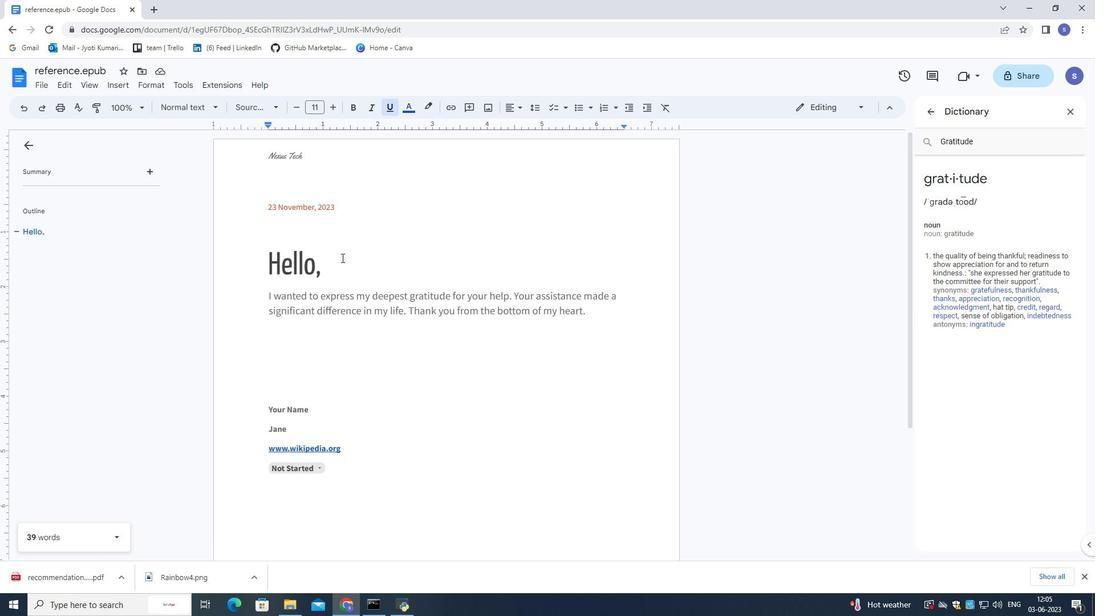 
Action: Mouse moved to (344, 256)
Screenshot: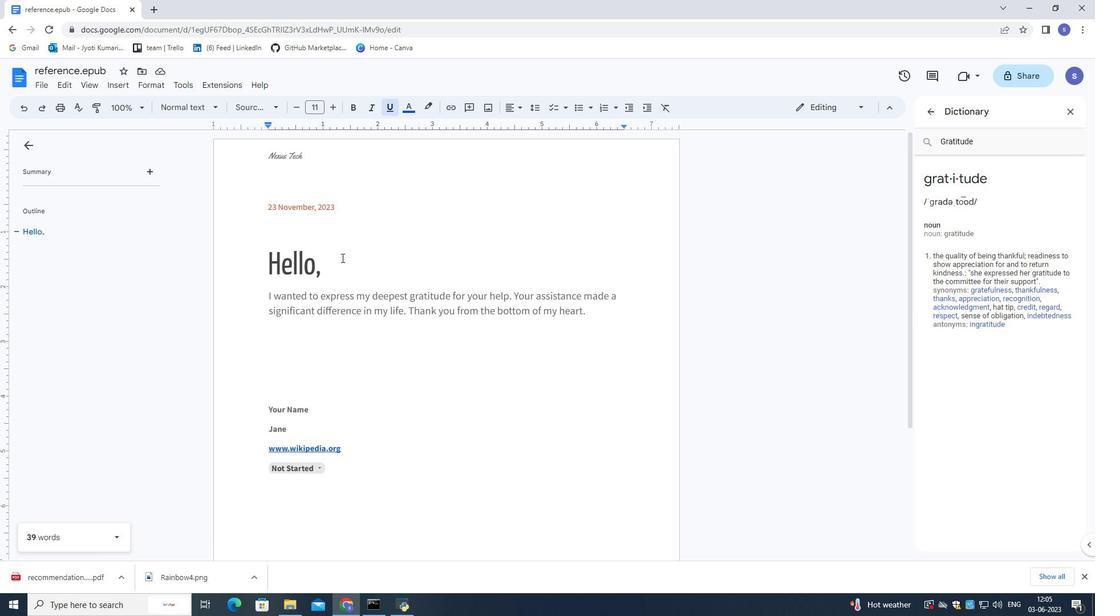 
